 Task: For heading Use EB Garamond with dark cyan 1 colour & Underline.  font size for heading22,  'Change the font style of data to'Impact and font size to 14,  Change the alignment of both headline & data to Align right In the sheet  analysisSalesByPromotion
Action: Mouse moved to (80, 175)
Screenshot: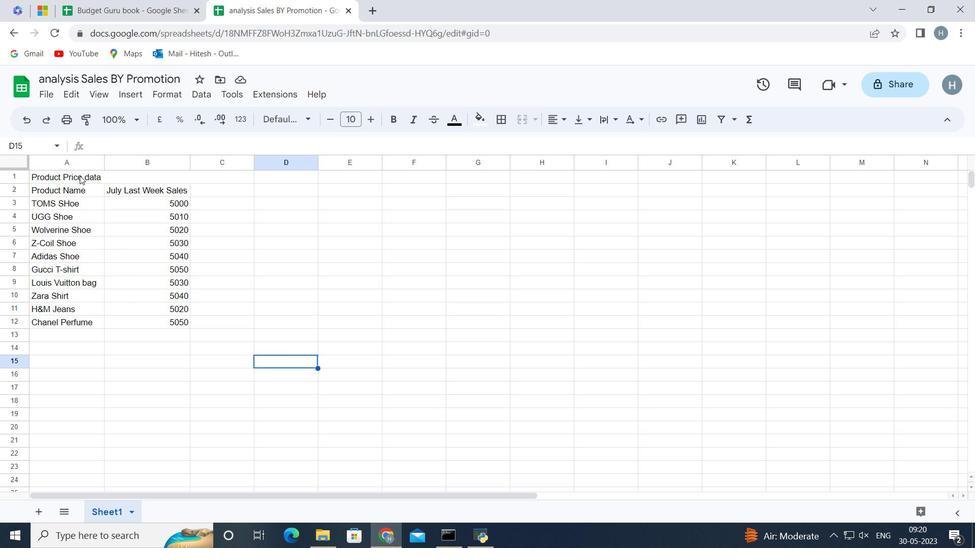 
Action: Mouse pressed left at (80, 175)
Screenshot: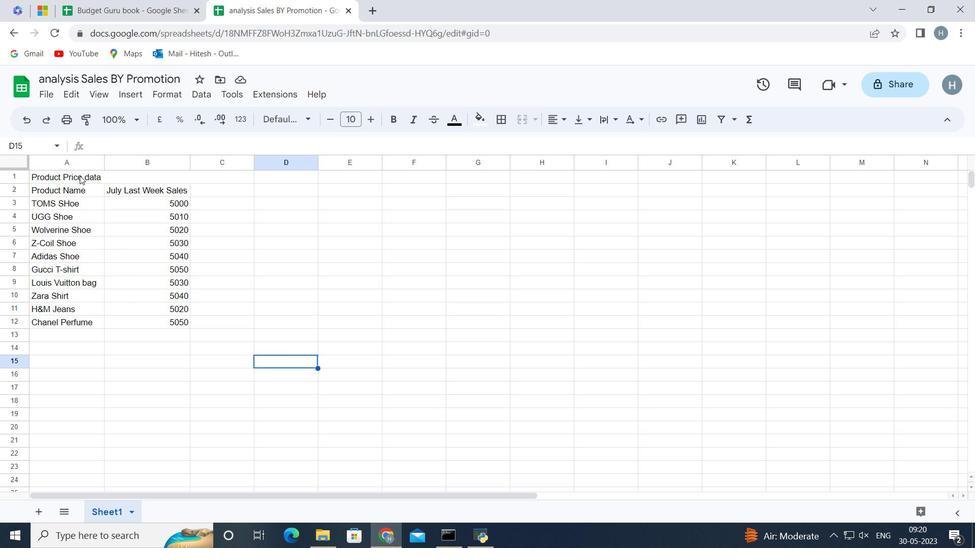 
Action: Mouse moved to (307, 117)
Screenshot: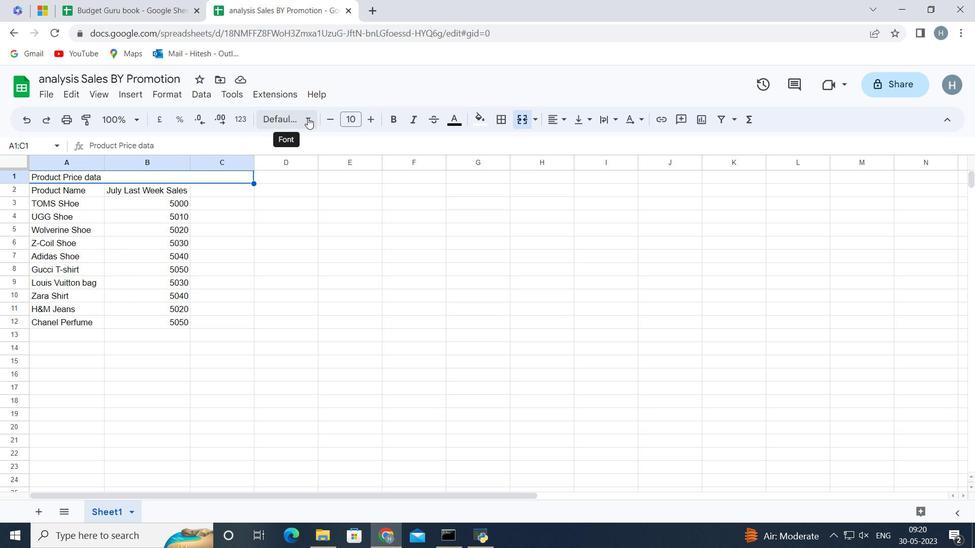 
Action: Mouse pressed left at (307, 117)
Screenshot: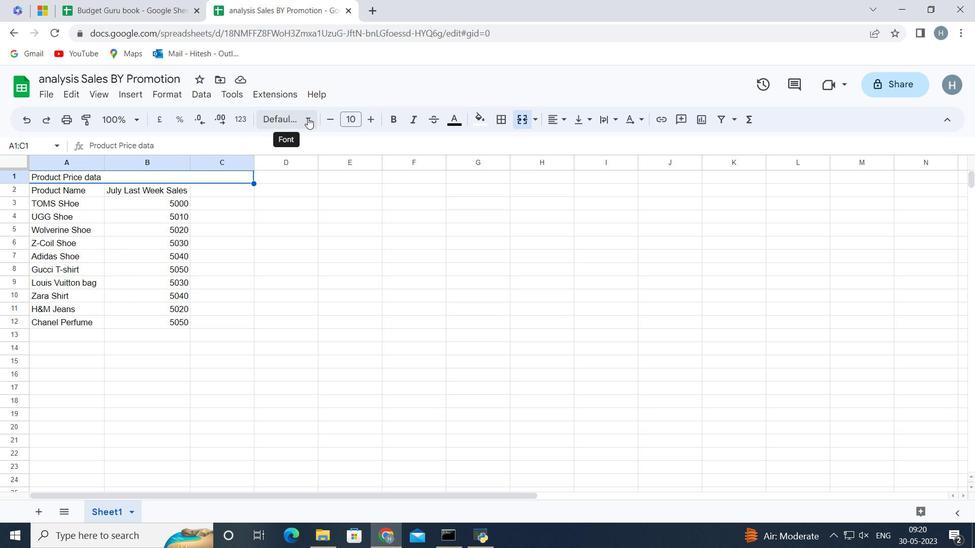 
Action: Mouse moved to (322, 243)
Screenshot: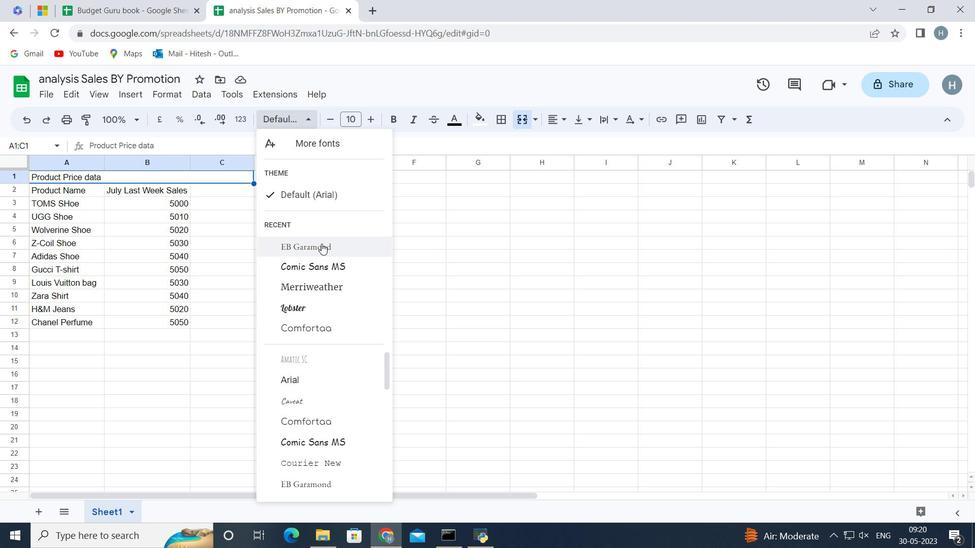 
Action: Mouse pressed left at (322, 243)
Screenshot: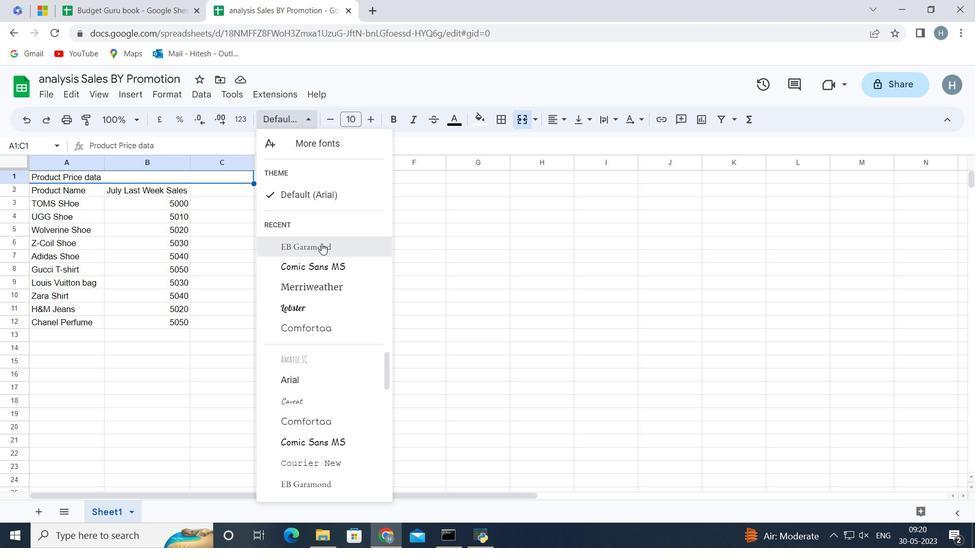
Action: Mouse moved to (473, 124)
Screenshot: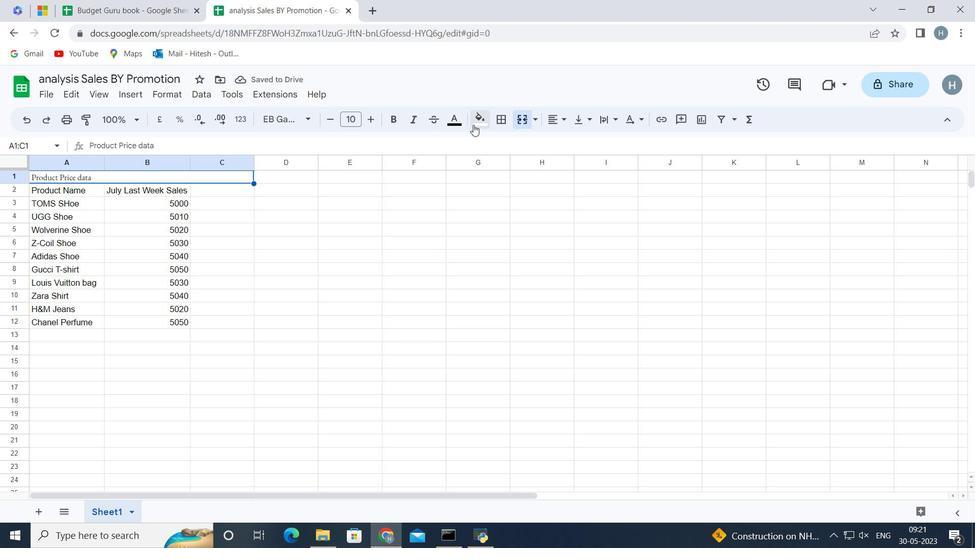 
Action: Mouse pressed left at (473, 124)
Screenshot: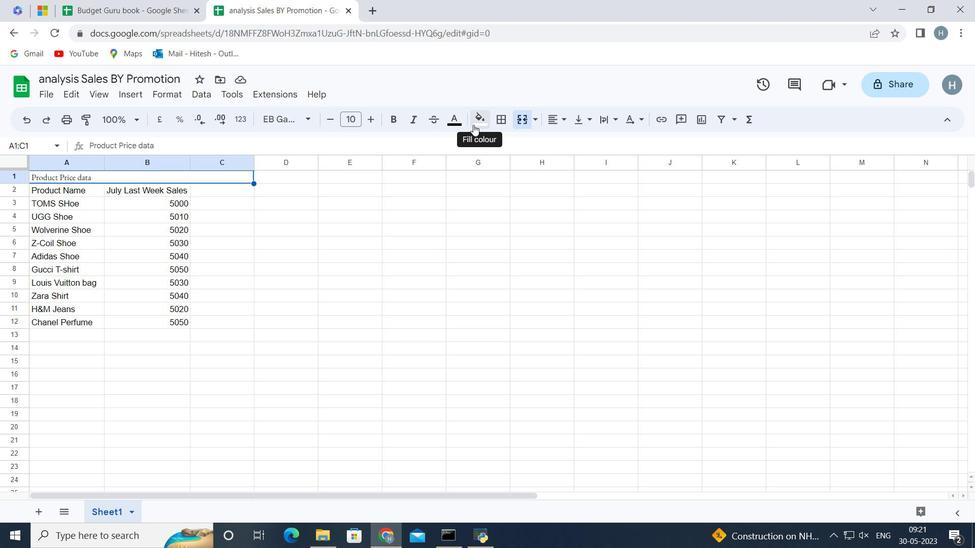 
Action: Mouse moved to (554, 229)
Screenshot: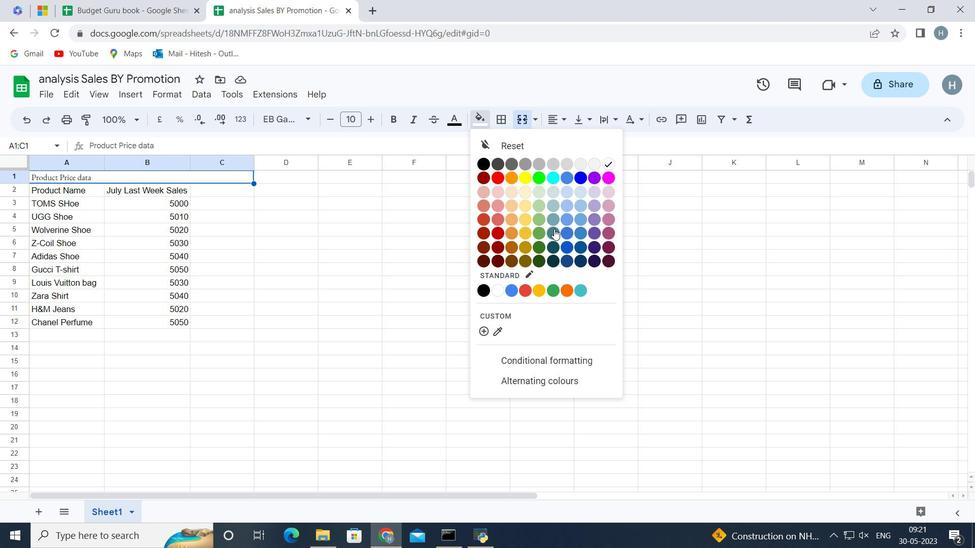 
Action: Mouse pressed left at (554, 229)
Screenshot: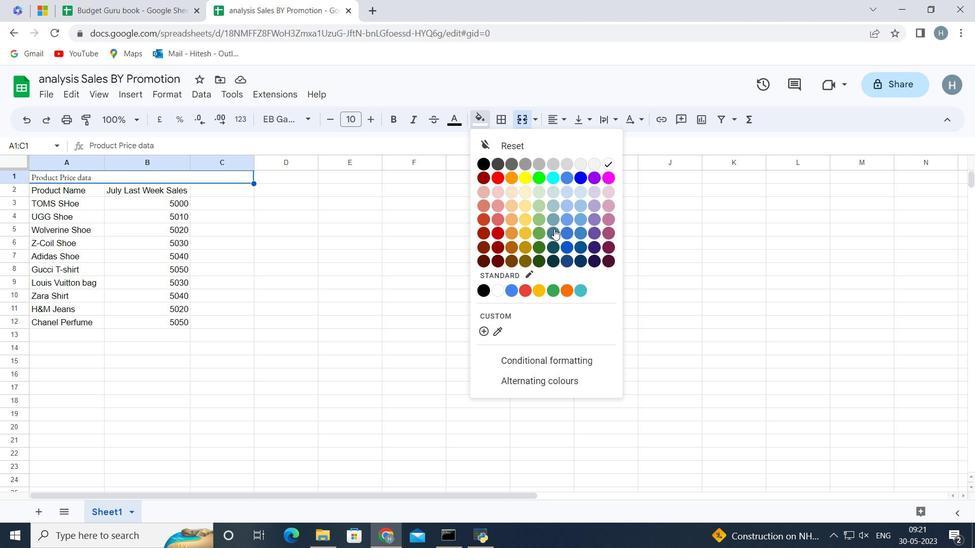 
Action: Mouse moved to (96, 93)
Screenshot: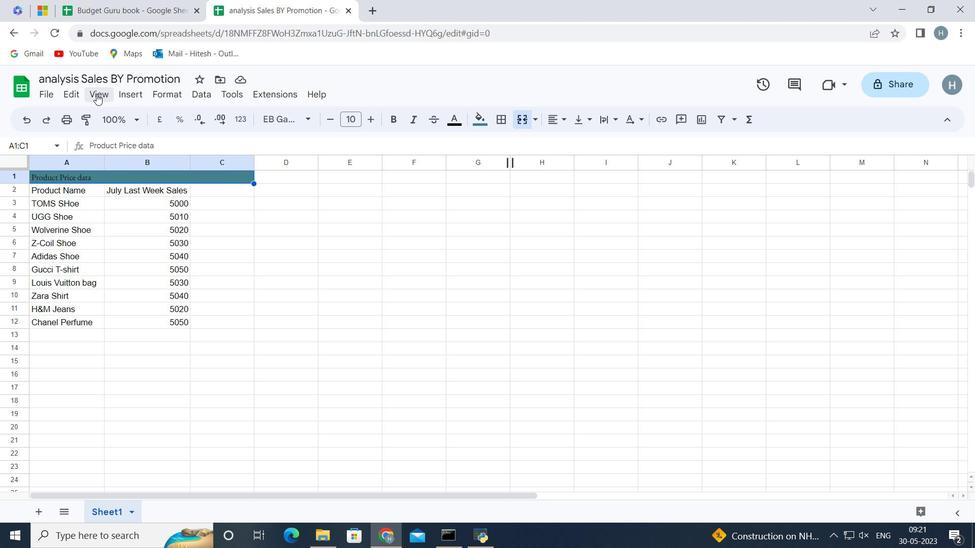 
Action: Mouse pressed left at (96, 93)
Screenshot: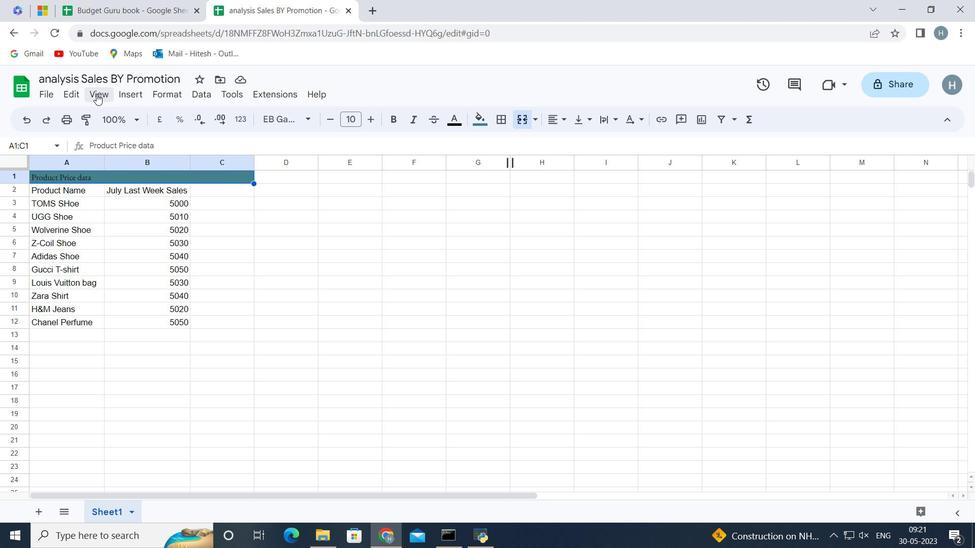 
Action: Mouse moved to (391, 211)
Screenshot: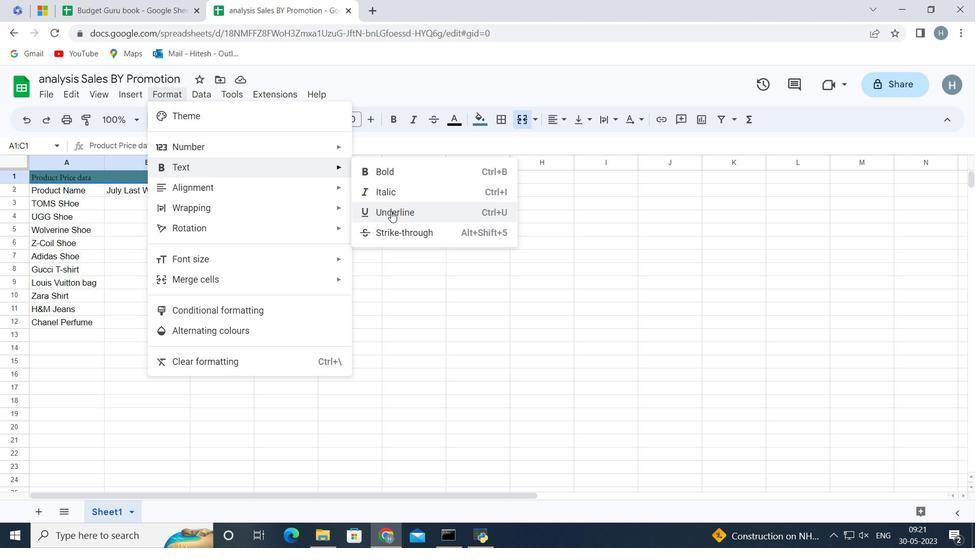 
Action: Mouse pressed left at (391, 211)
Screenshot: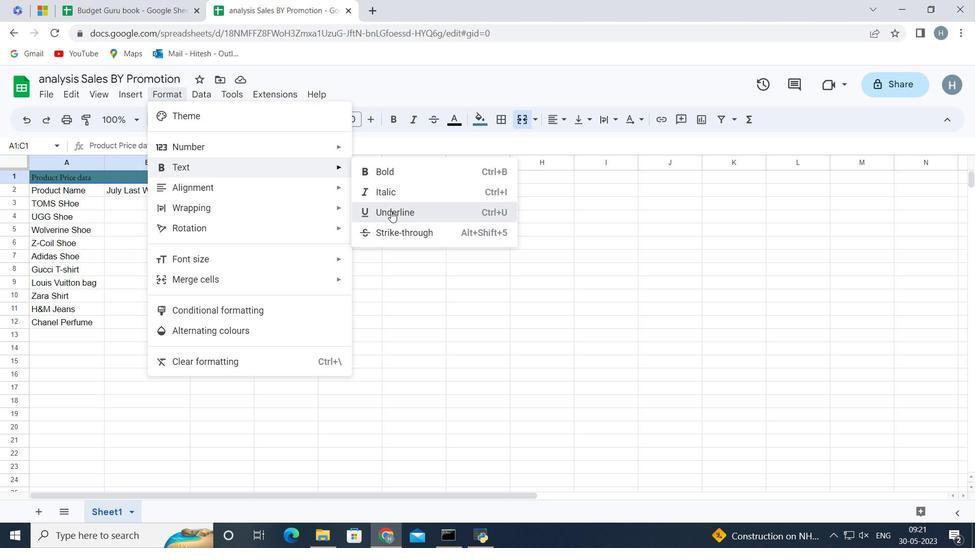 
Action: Mouse moved to (368, 120)
Screenshot: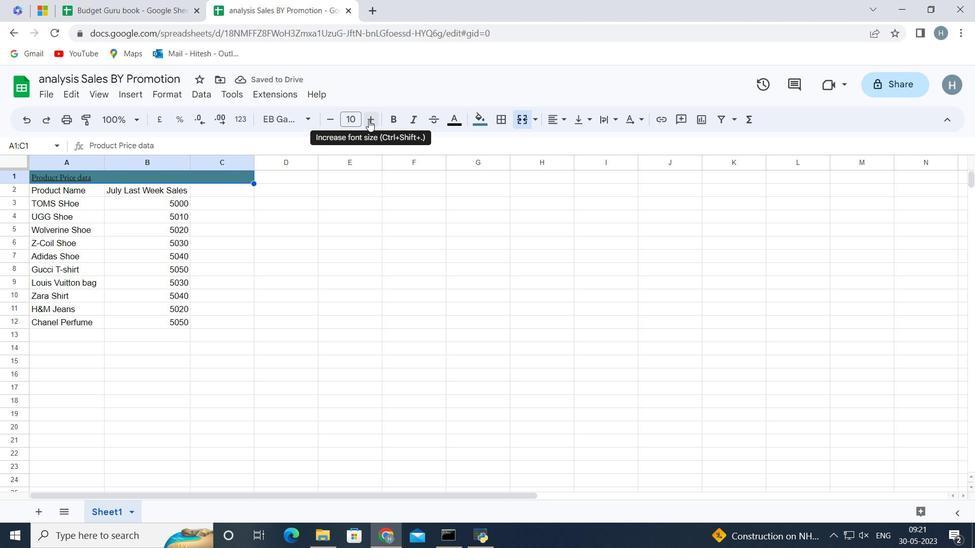 
Action: Mouse pressed left at (368, 120)
Screenshot: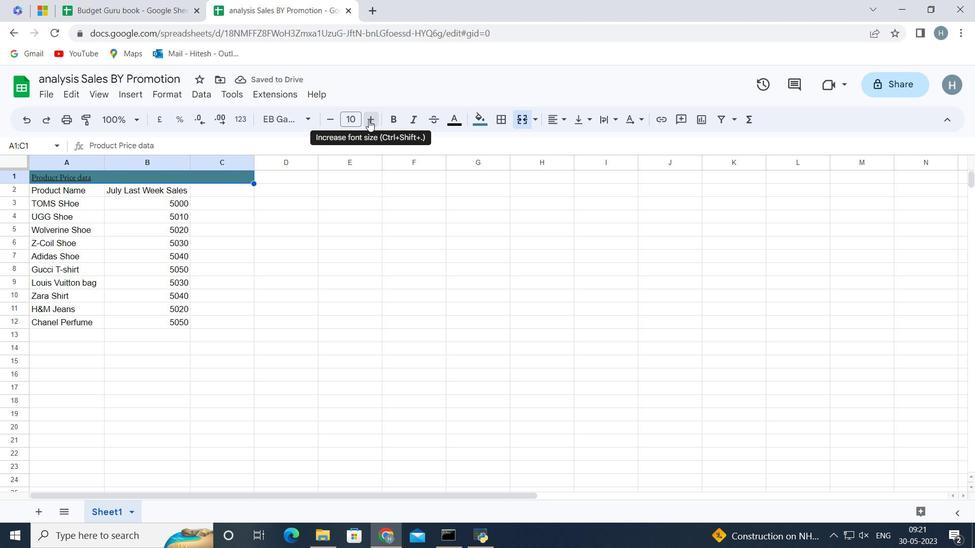 
Action: Mouse pressed left at (368, 120)
Screenshot: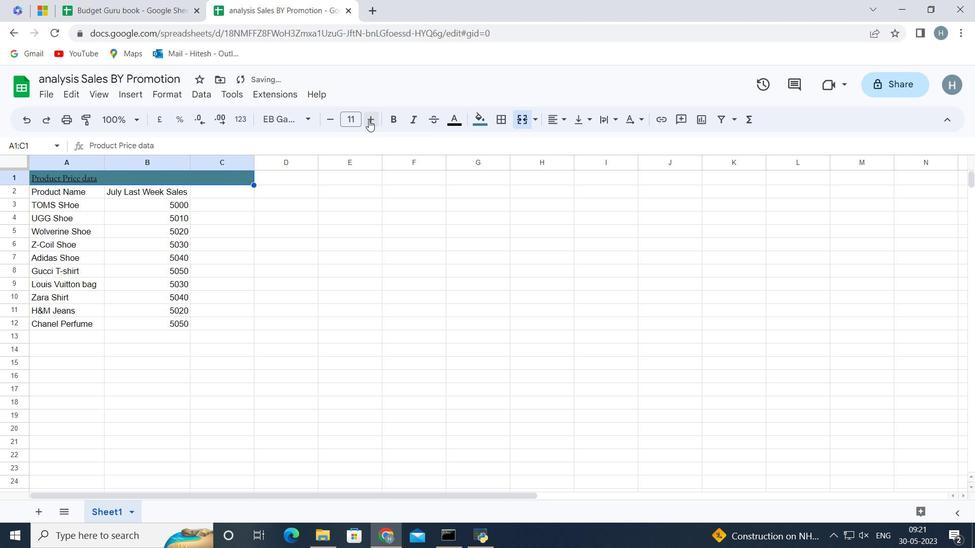 
Action: Mouse pressed left at (368, 120)
Screenshot: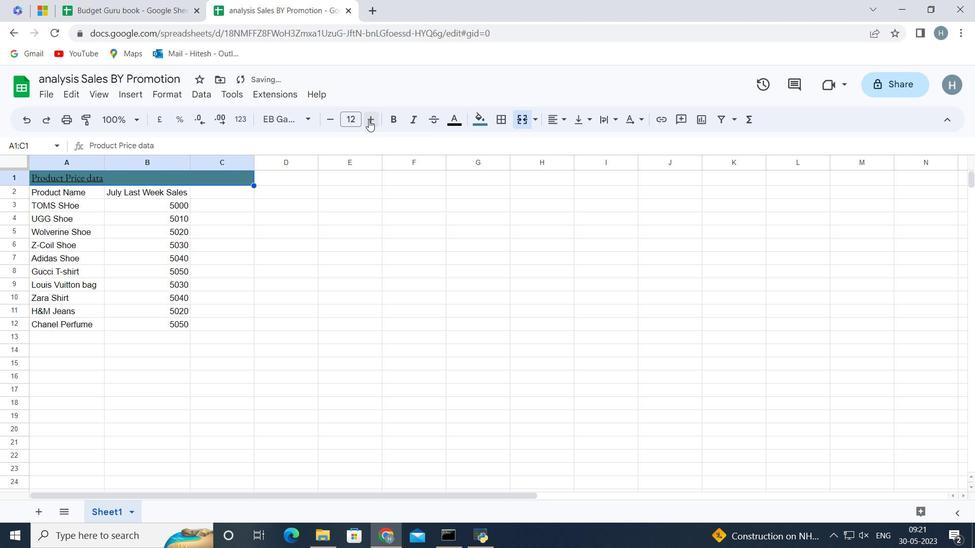 
Action: Mouse pressed left at (368, 120)
Screenshot: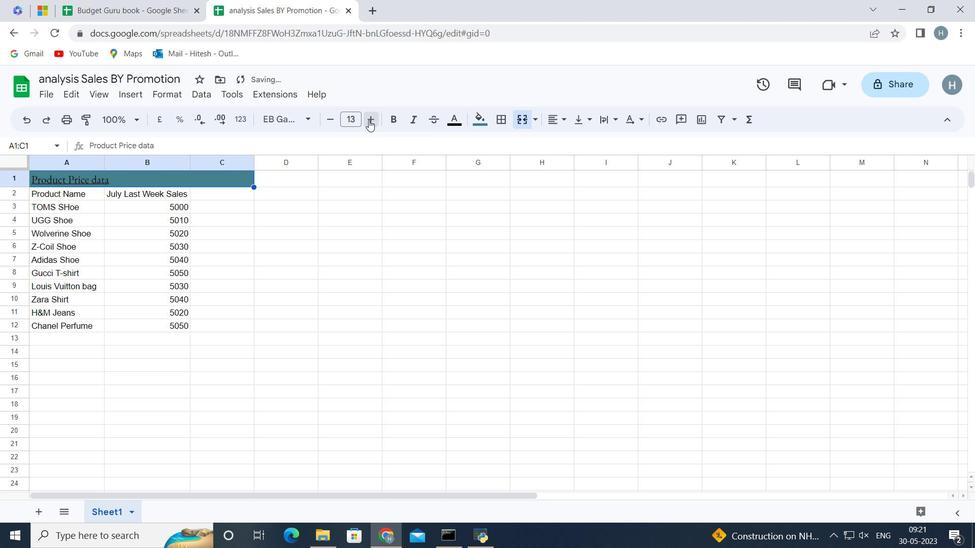 
Action: Mouse pressed left at (368, 120)
Screenshot: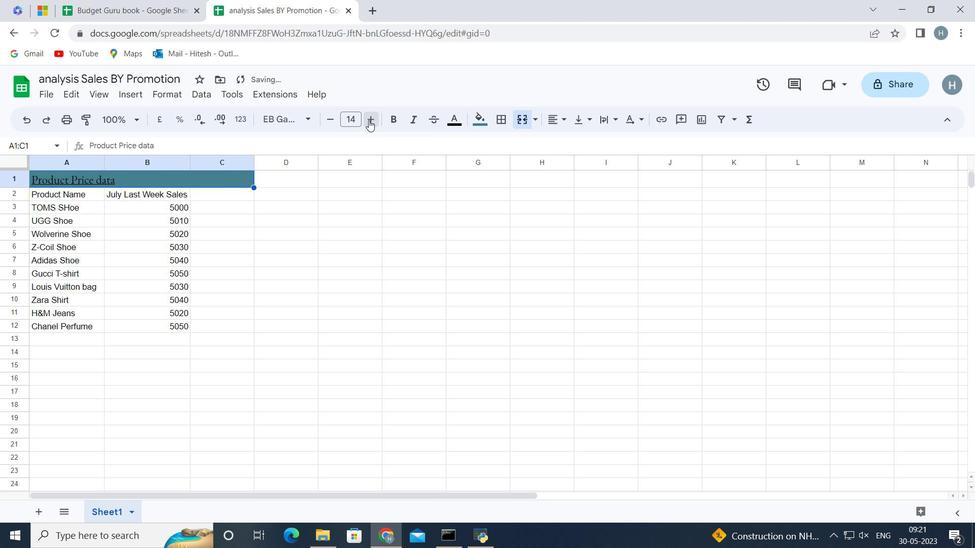 
Action: Mouse pressed left at (368, 120)
Screenshot: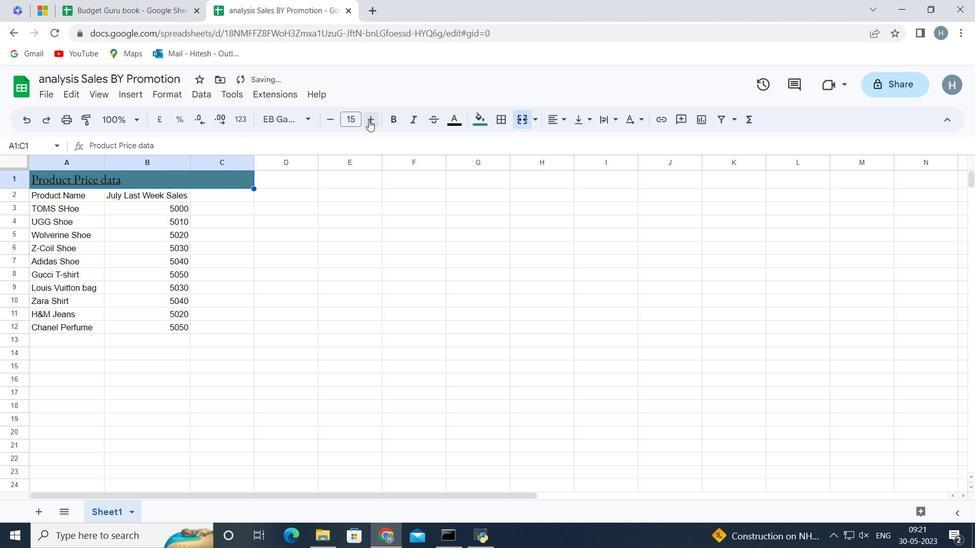 
Action: Mouse pressed left at (368, 120)
Screenshot: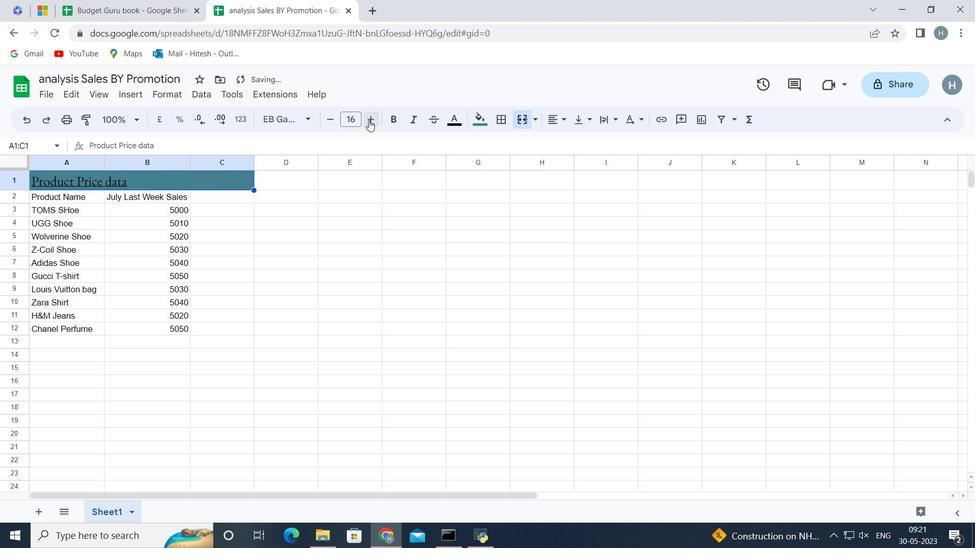 
Action: Mouse pressed left at (368, 120)
Screenshot: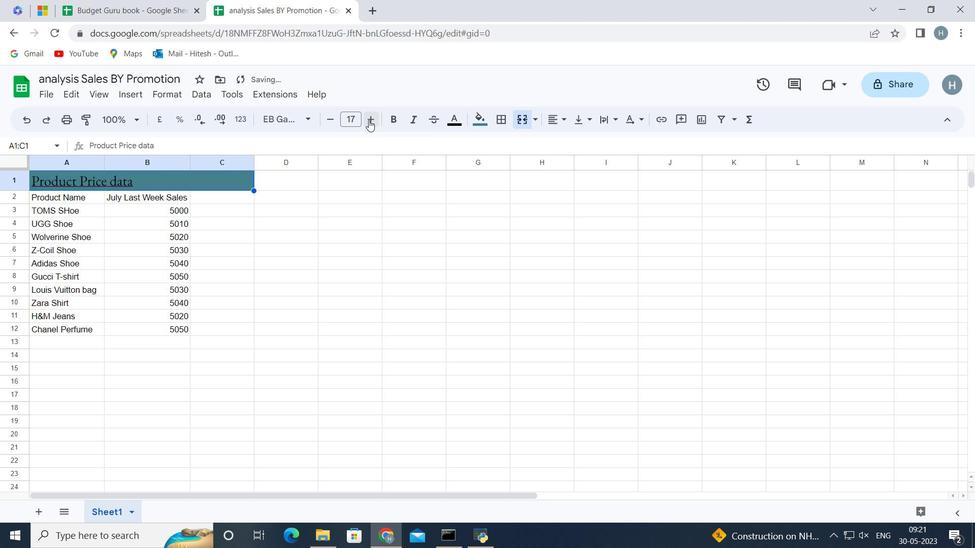 
Action: Mouse pressed left at (368, 120)
Screenshot: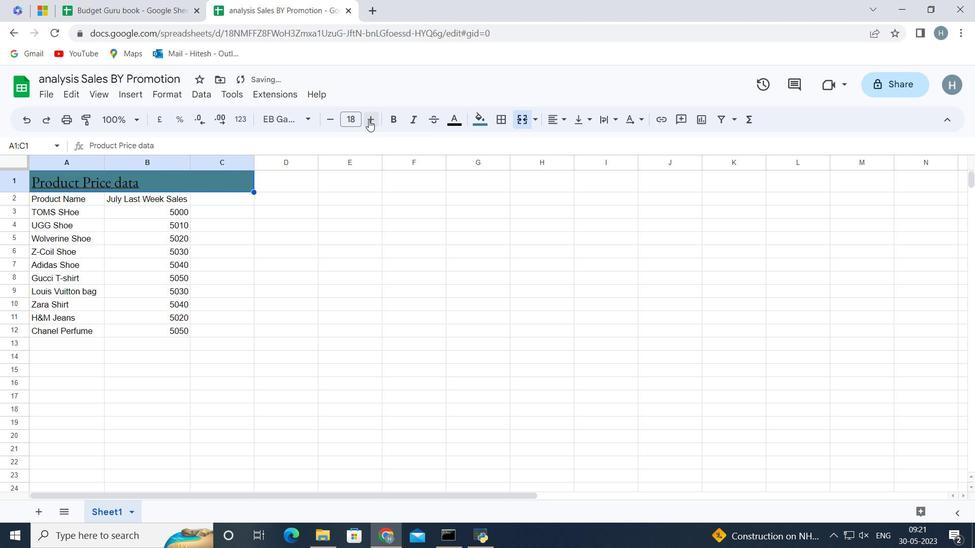 
Action: Mouse pressed left at (368, 120)
Screenshot: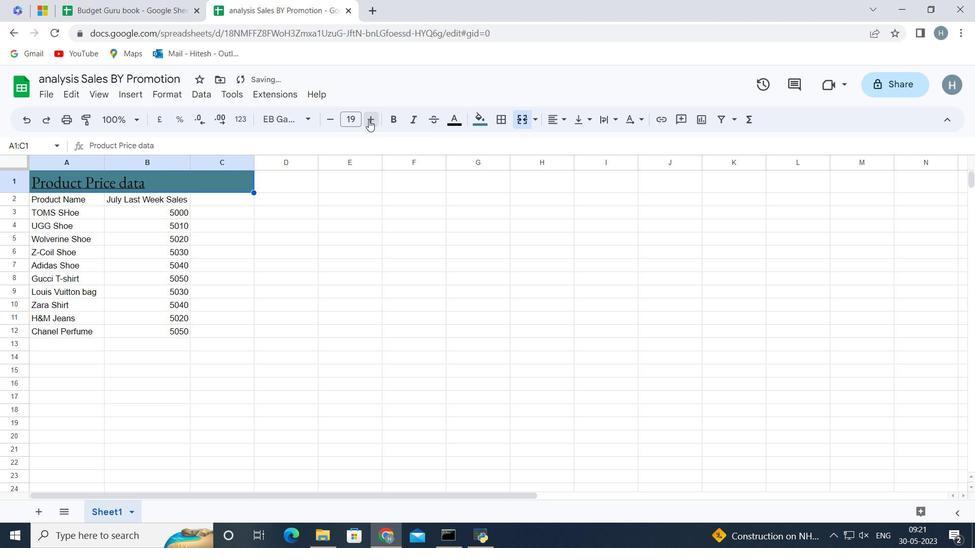 
Action: Mouse pressed left at (368, 120)
Screenshot: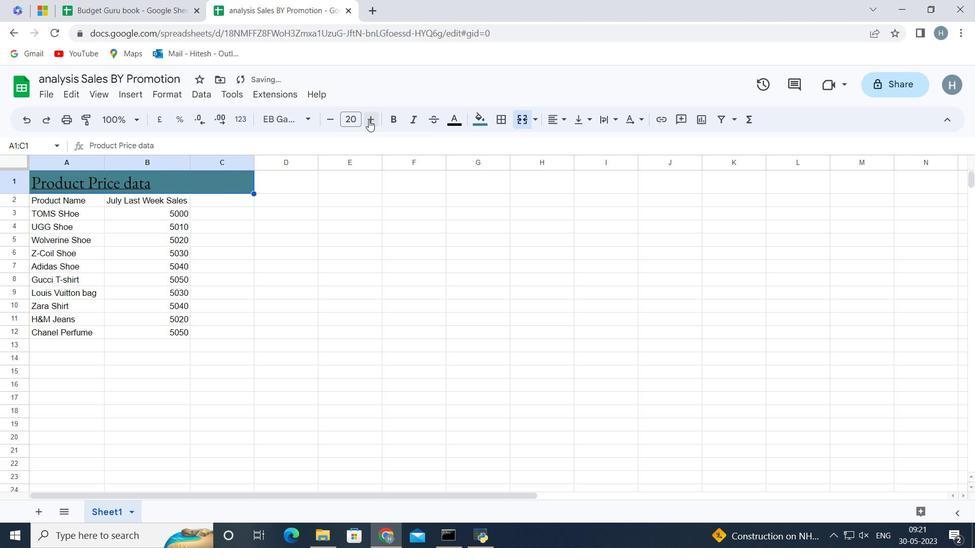 
Action: Mouse pressed left at (368, 120)
Screenshot: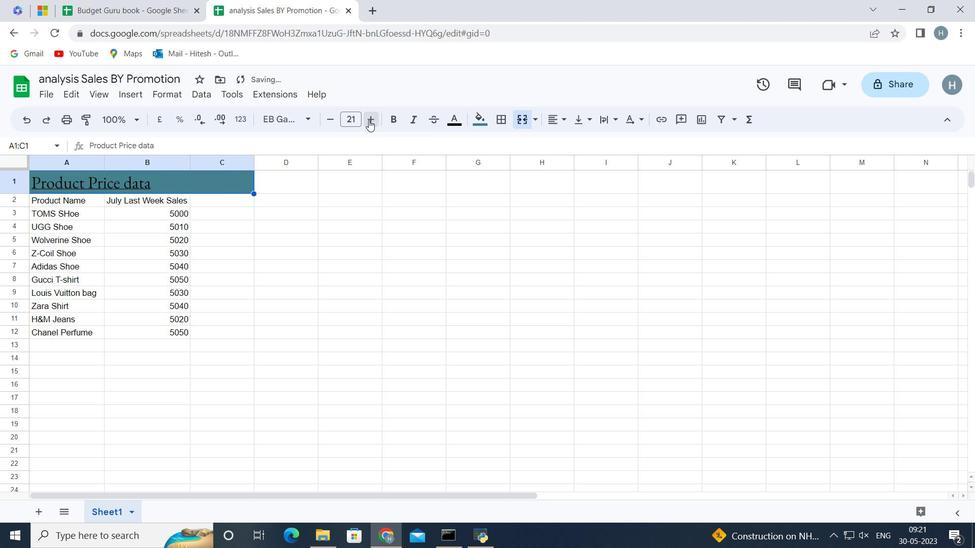 
Action: Mouse moved to (131, 366)
Screenshot: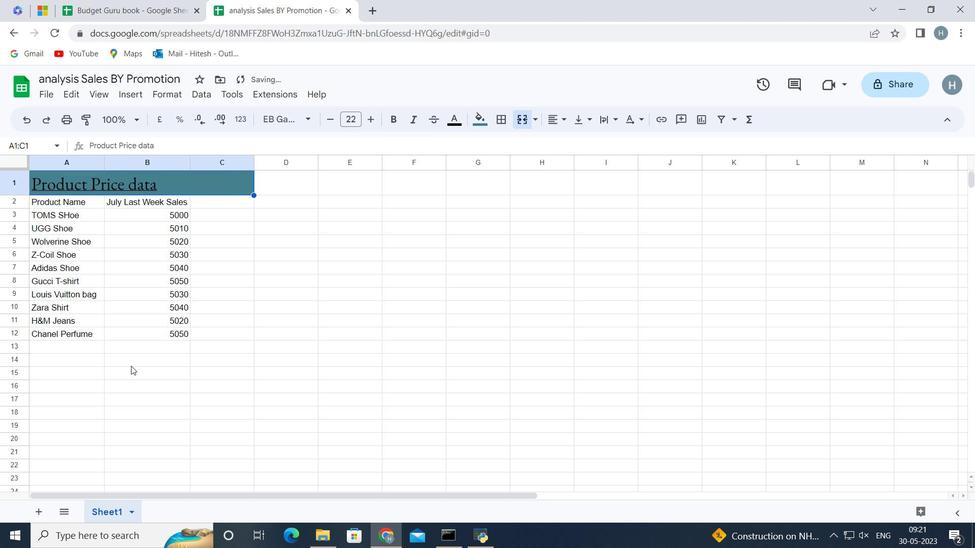 
Action: Mouse pressed left at (131, 366)
Screenshot: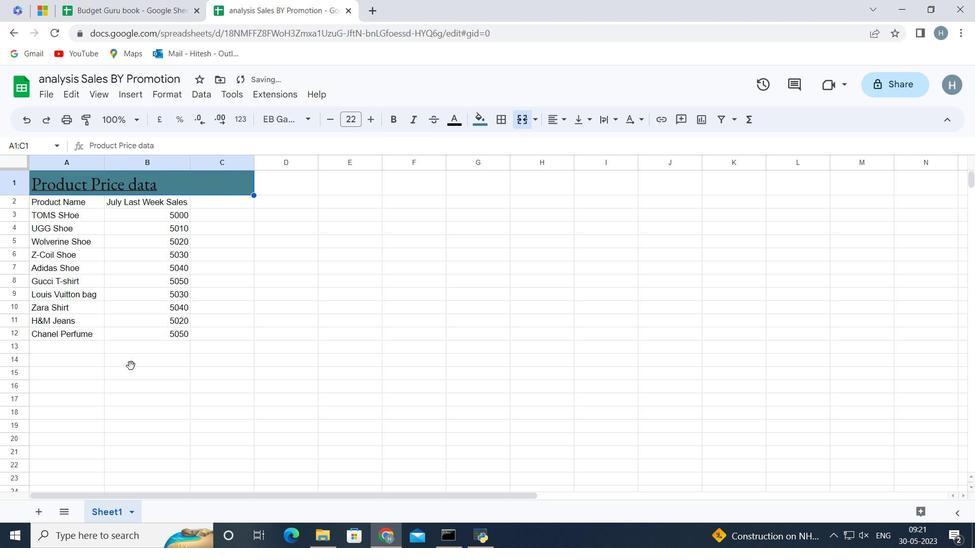 
Action: Mouse moved to (39, 203)
Screenshot: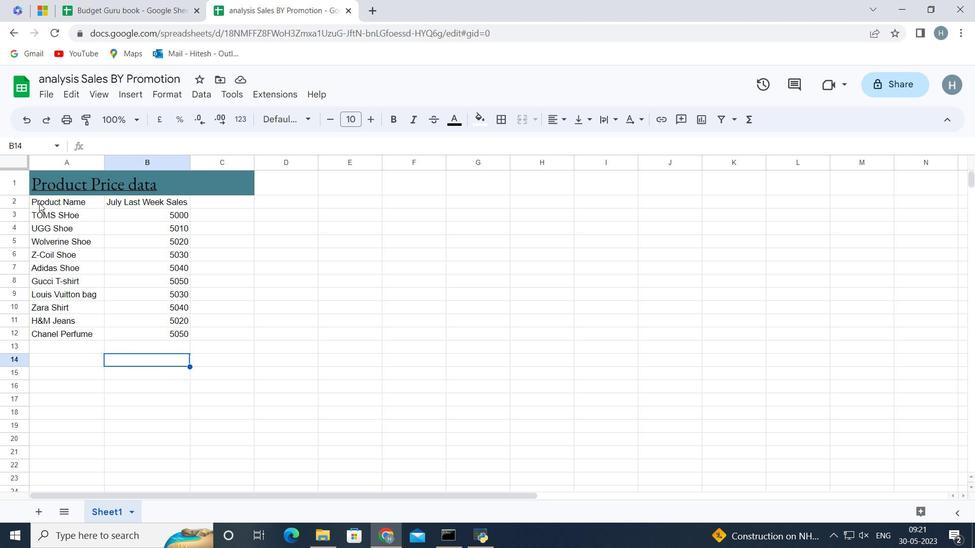 
Action: Mouse pressed left at (39, 203)
Screenshot: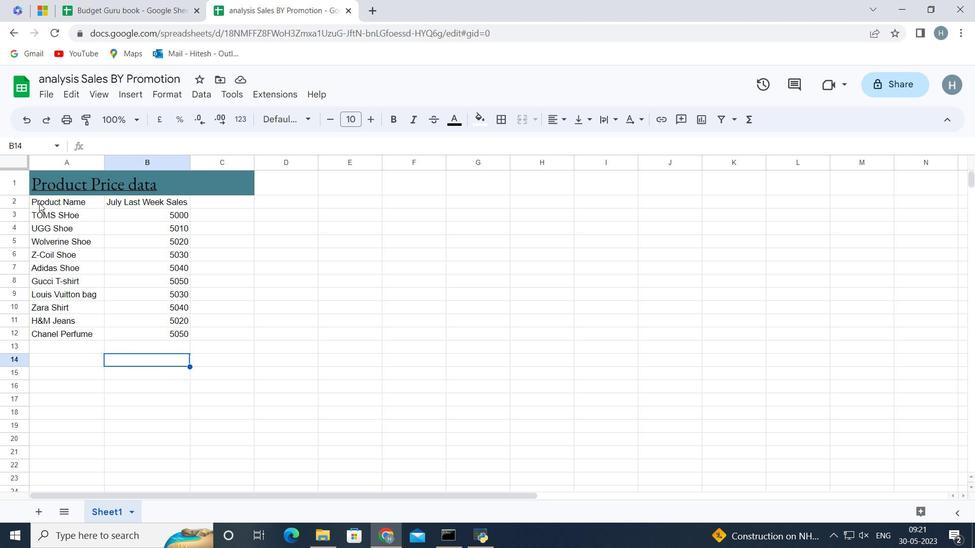 
Action: Key pressed <Key.shift><Key.right><Key.right><Key.left><Key.down><Key.down><Key.down><Key.down><Key.down><Key.down><Key.down><Key.down><Key.down><Key.down>
Screenshot: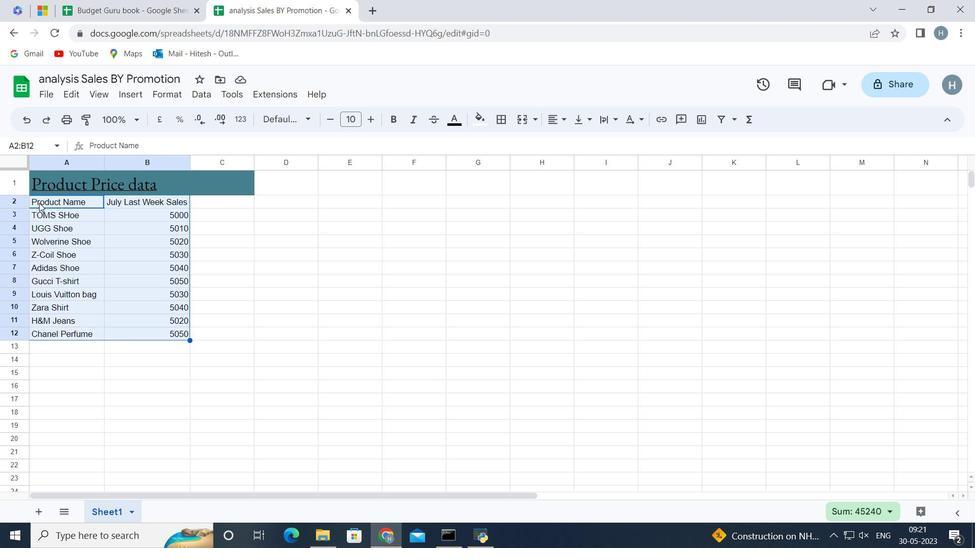 
Action: Mouse moved to (310, 116)
Screenshot: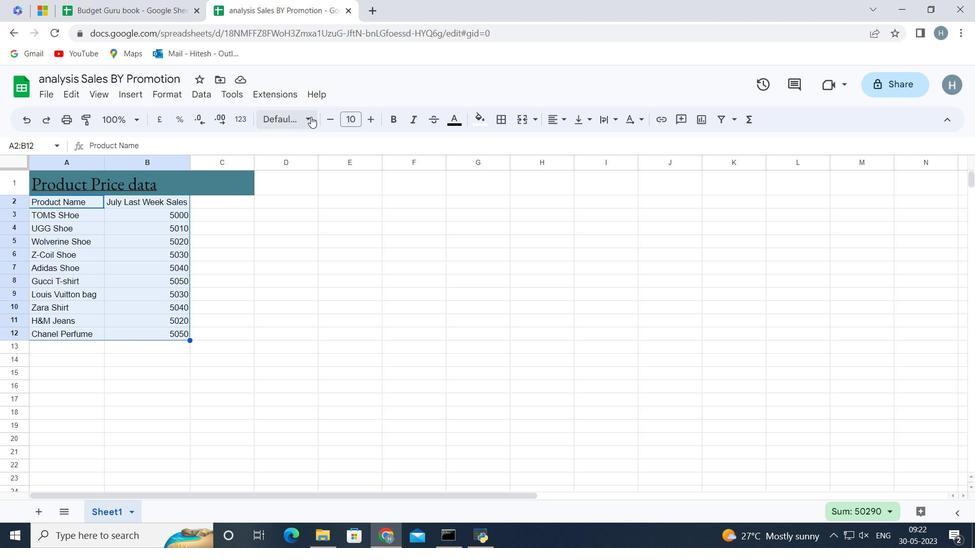 
Action: Mouse pressed left at (310, 116)
Screenshot: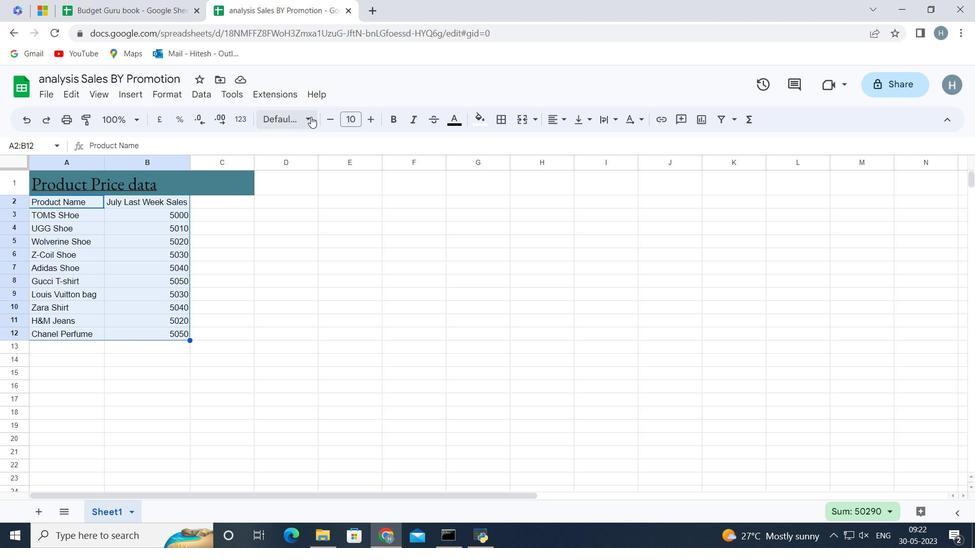 
Action: Mouse moved to (307, 380)
Screenshot: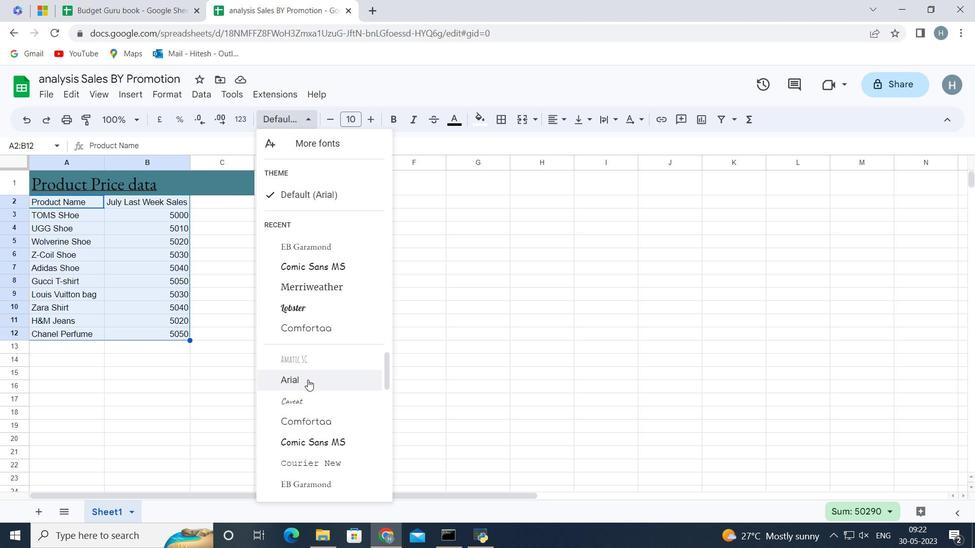 
Action: Mouse scrolled (307, 379) with delta (0, 0)
Screenshot: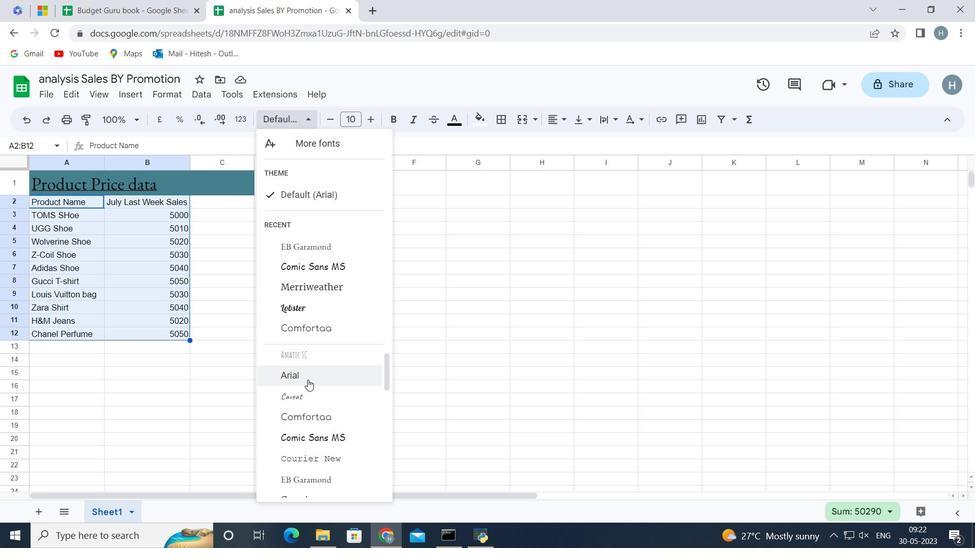 
Action: Mouse moved to (308, 381)
Screenshot: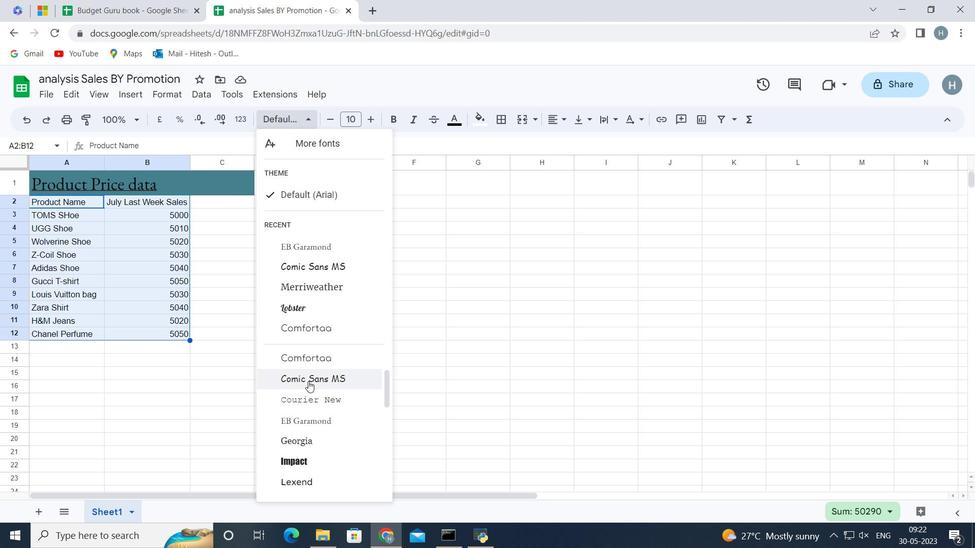 
Action: Mouse scrolled (308, 380) with delta (0, 0)
Screenshot: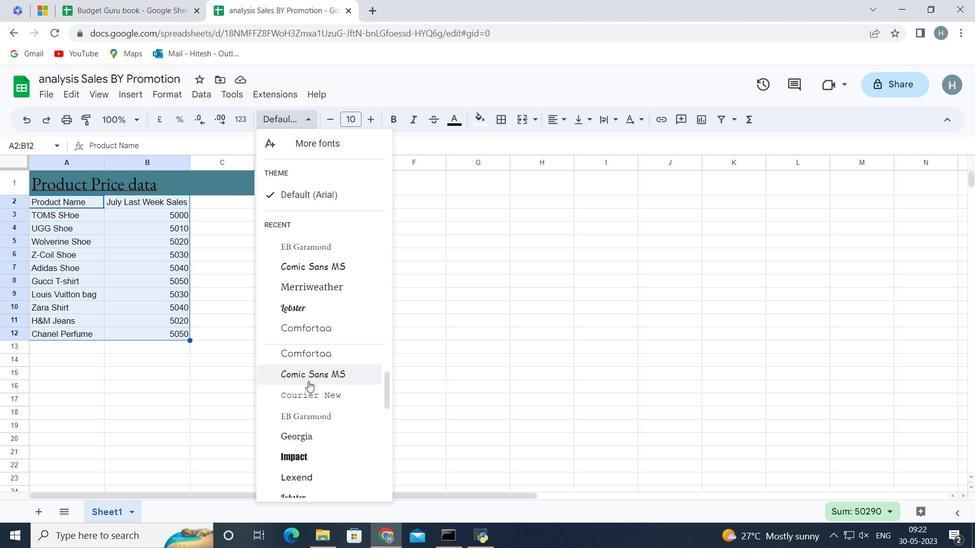 
Action: Mouse moved to (311, 395)
Screenshot: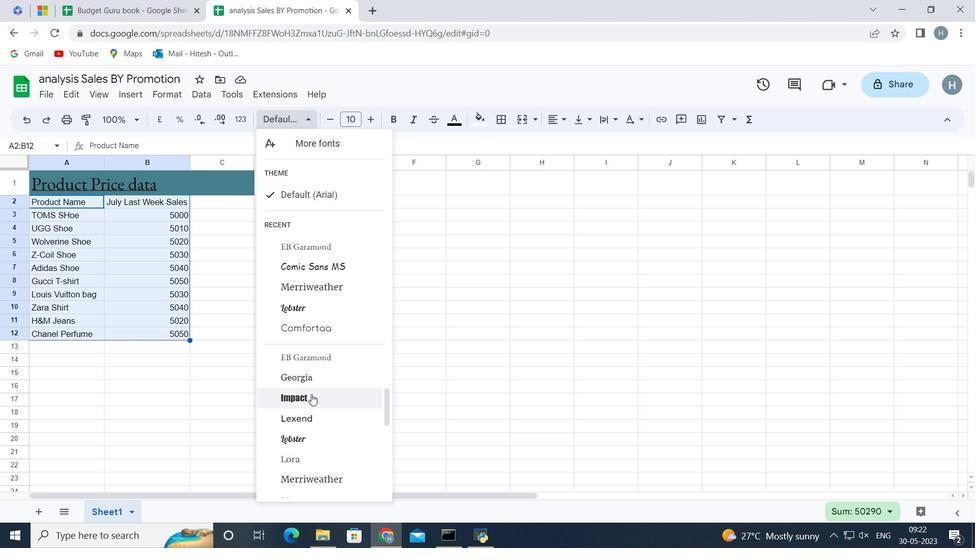 
Action: Mouse pressed left at (311, 395)
Screenshot: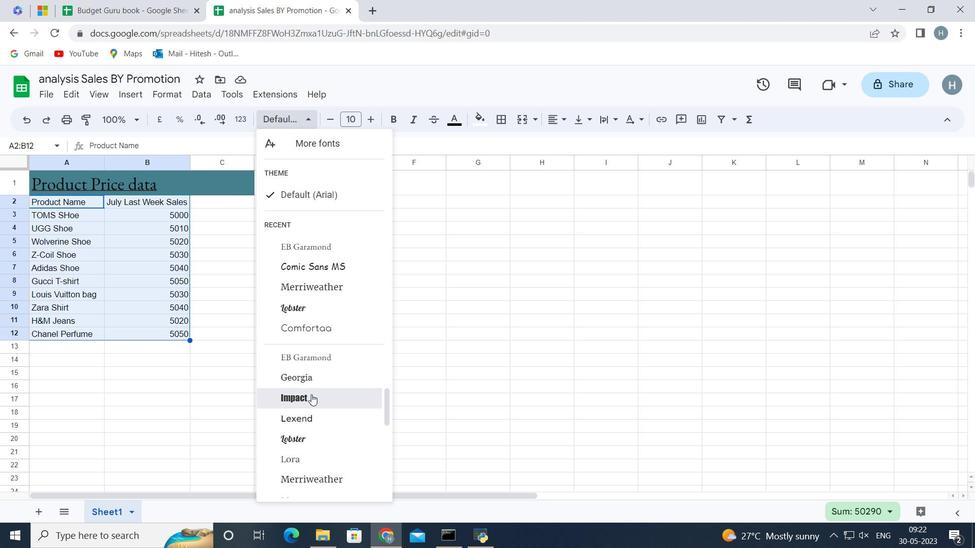 
Action: Mouse moved to (368, 121)
Screenshot: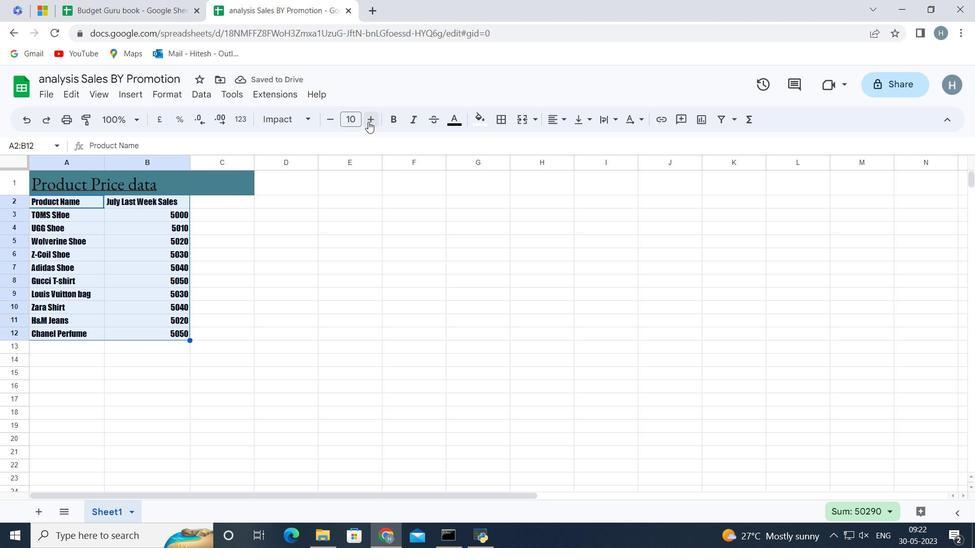 
Action: Mouse pressed left at (368, 121)
Screenshot: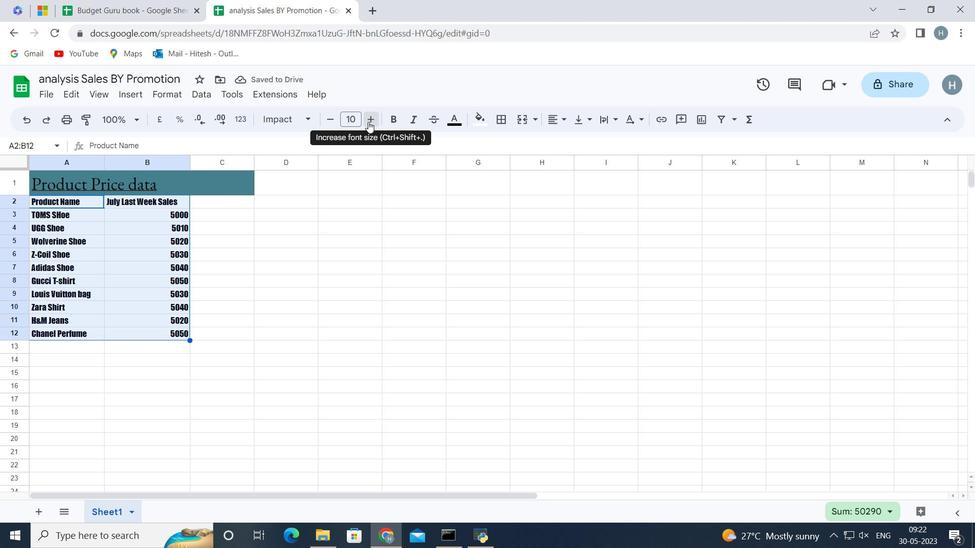 
Action: Mouse pressed left at (368, 121)
Screenshot: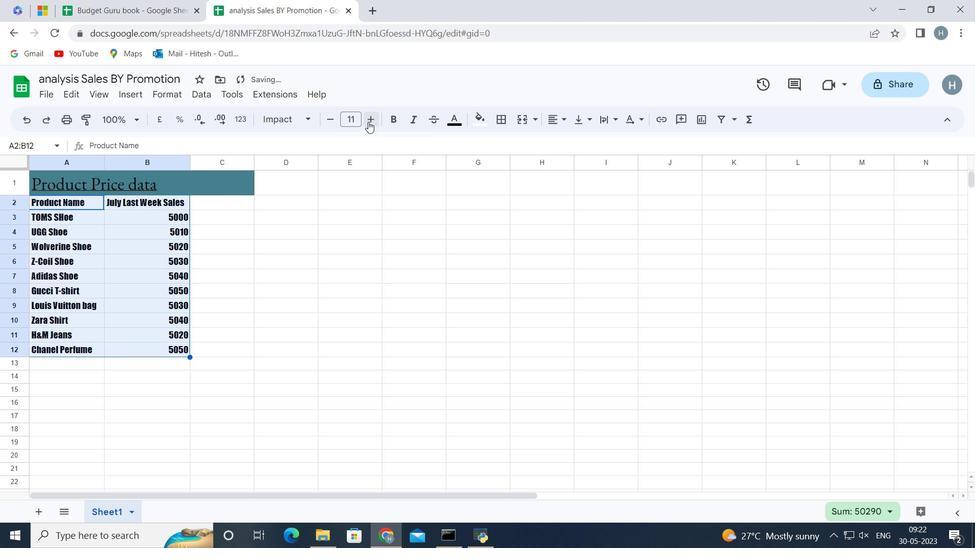 
Action: Mouse pressed left at (368, 121)
Screenshot: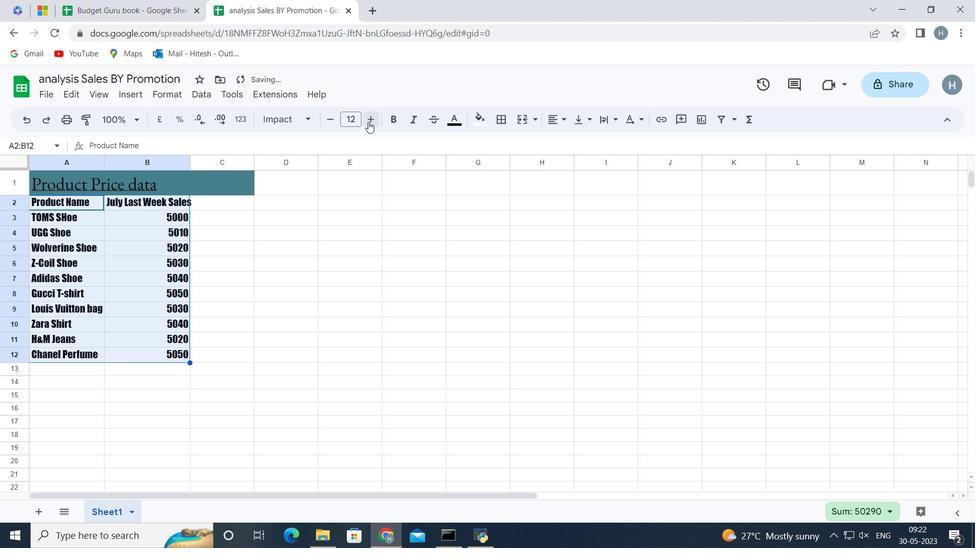 
Action: Mouse pressed left at (368, 121)
Screenshot: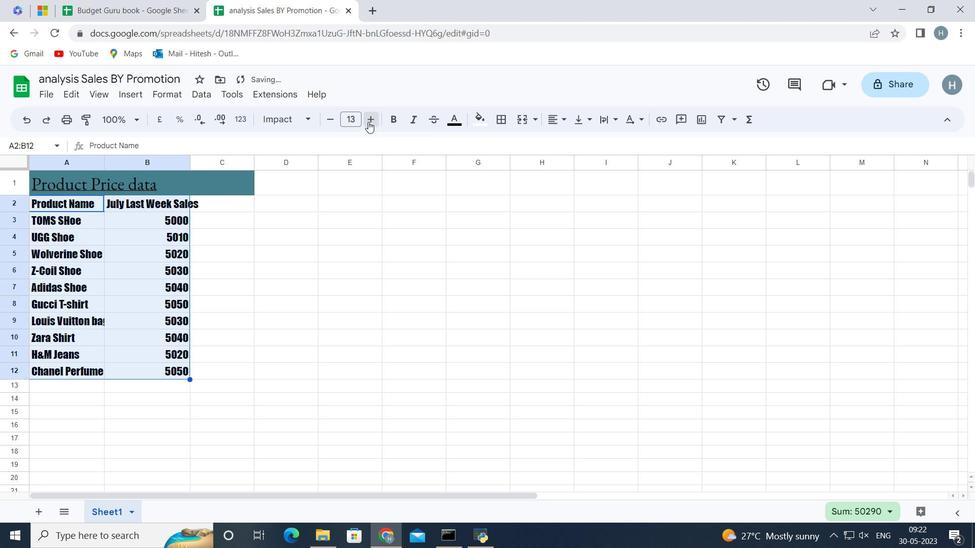 
Action: Mouse moved to (173, 404)
Screenshot: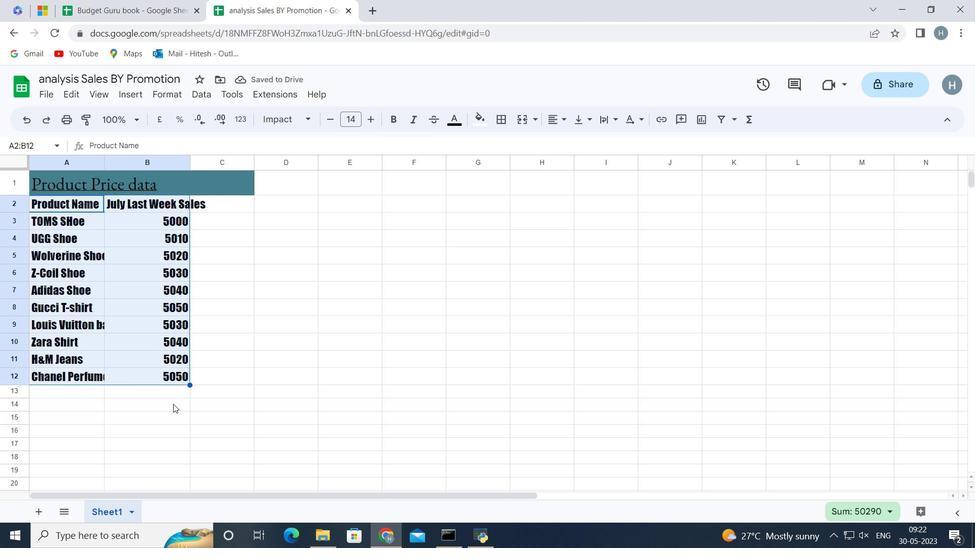 
Action: Mouse pressed left at (173, 404)
Screenshot: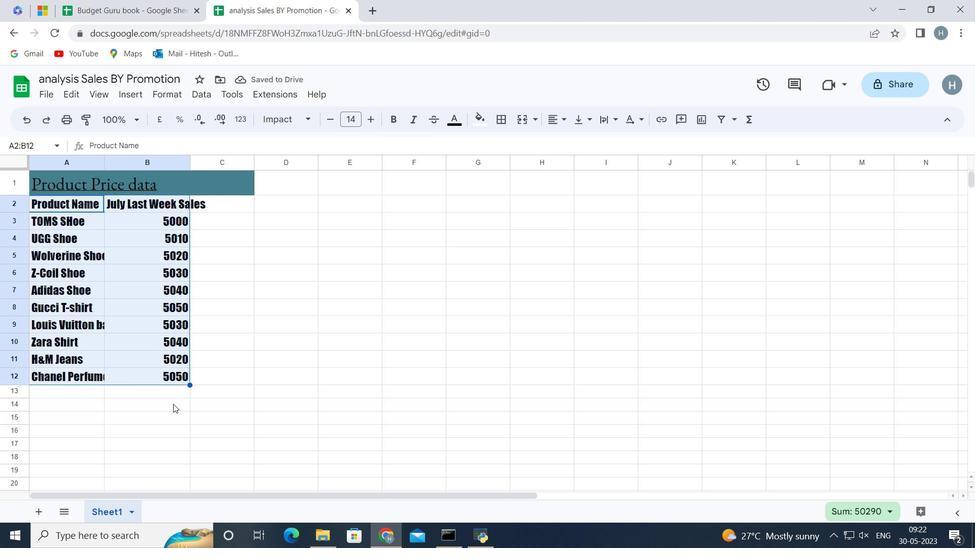 
Action: Mouse moved to (154, 181)
Screenshot: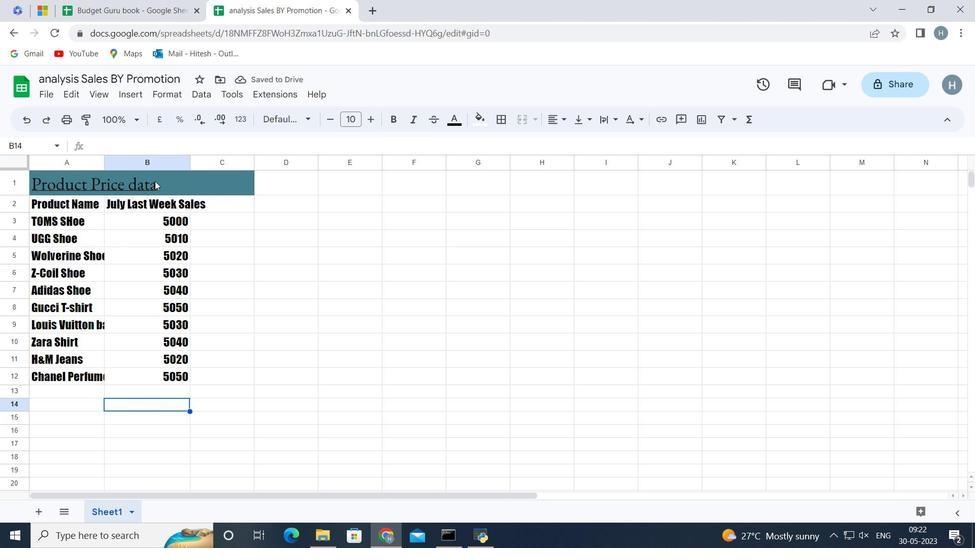 
Action: Mouse pressed left at (154, 181)
Screenshot: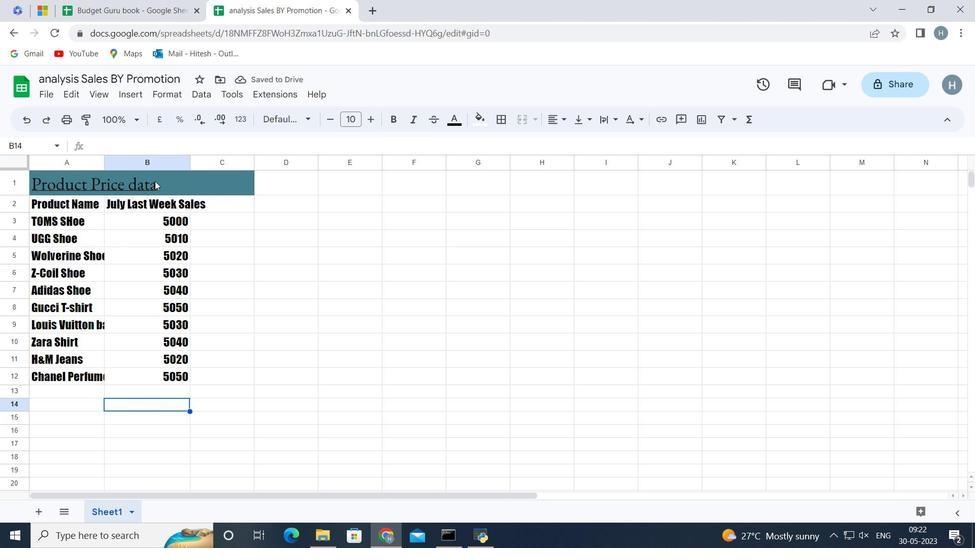 
Action: Mouse moved to (216, 184)
Screenshot: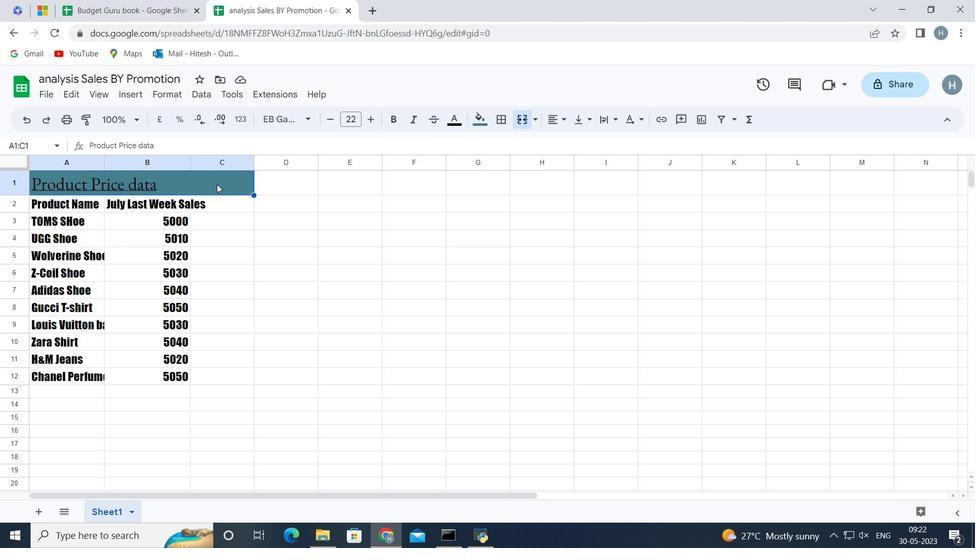 
Action: Key pressed <Key.shift><Key.left>
Screenshot: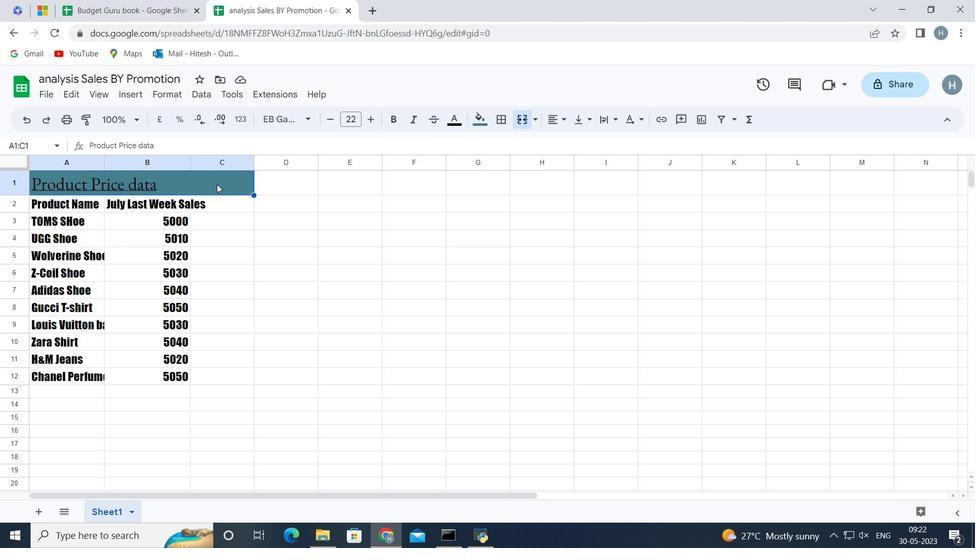 
Action: Mouse moved to (519, 119)
Screenshot: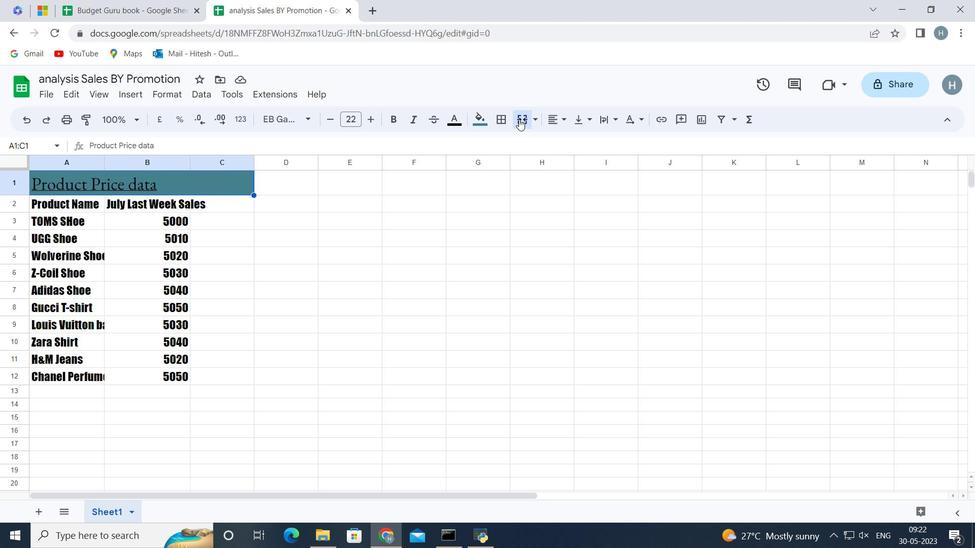 
Action: Mouse pressed left at (519, 119)
Screenshot: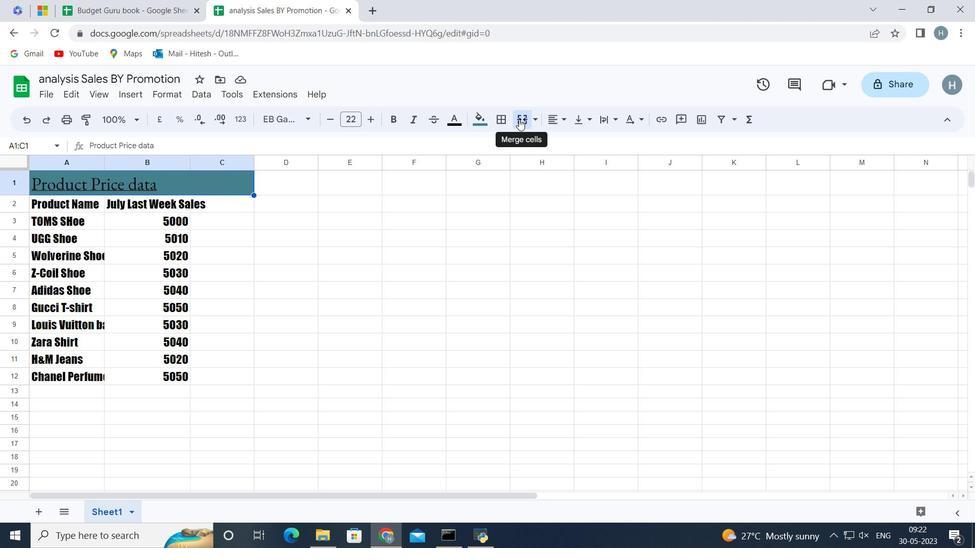 
Action: Mouse moved to (173, 180)
Screenshot: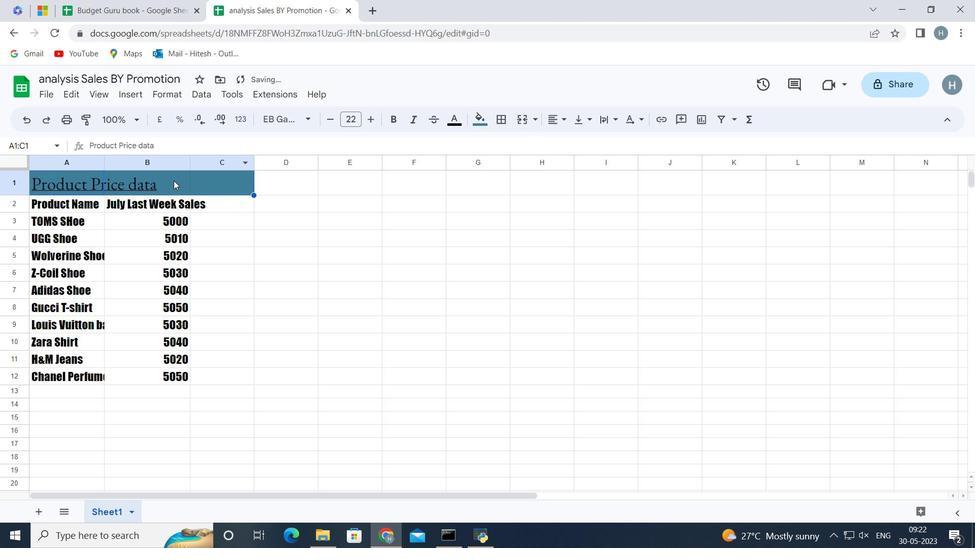 
Action: Key pressed <Key.shift><Key.shift><Key.shift><Key.shift><Key.shift><Key.shift><Key.right><Key.left><Key.left>
Screenshot: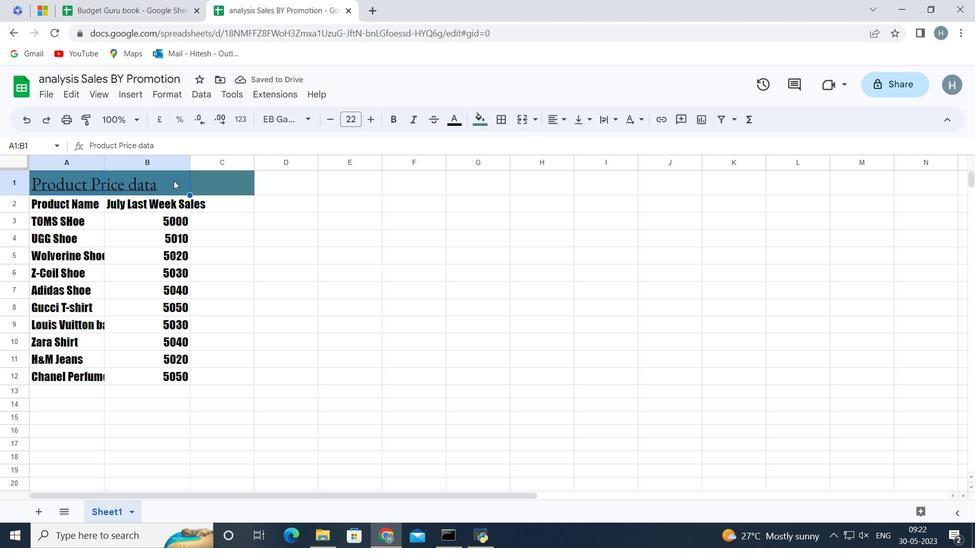 
Action: Mouse moved to (525, 117)
Screenshot: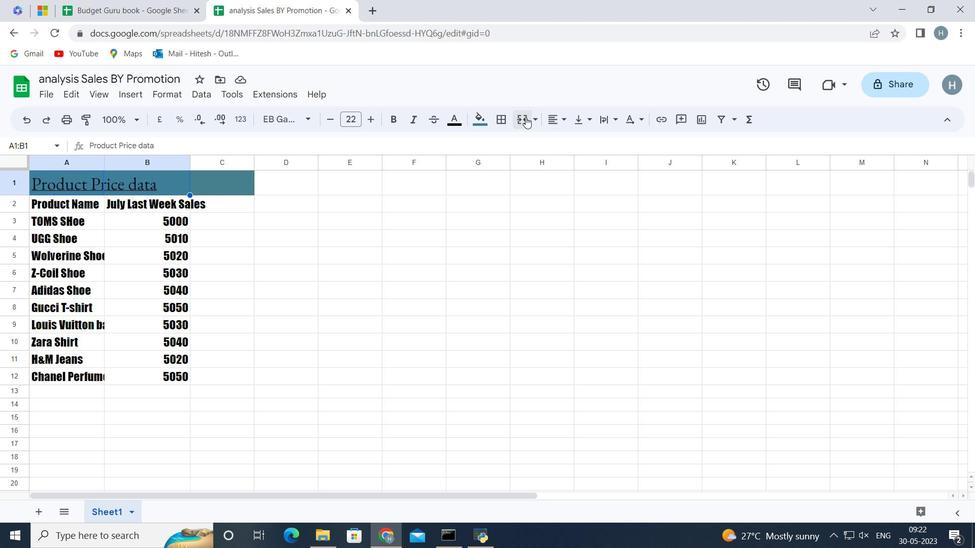 
Action: Mouse pressed left at (525, 117)
Screenshot: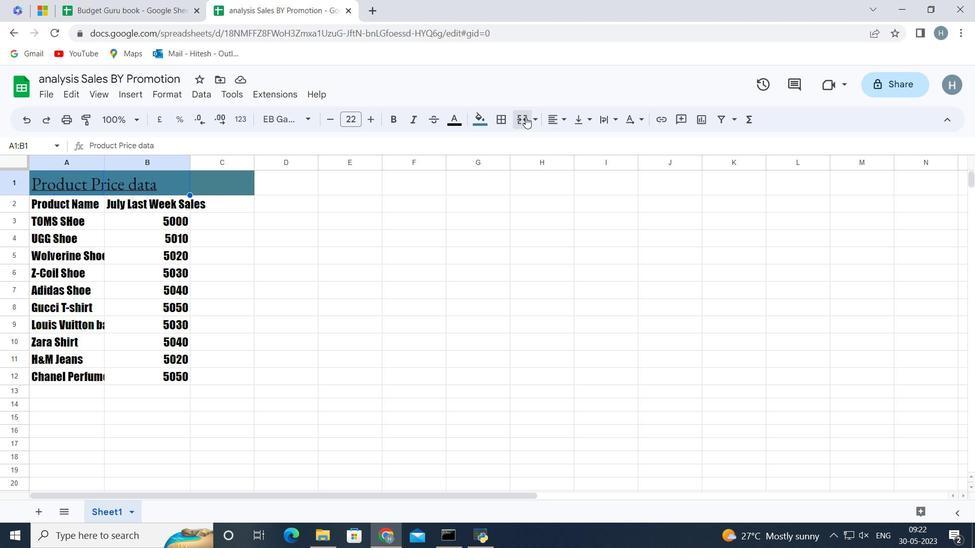 
Action: Mouse moved to (291, 253)
Screenshot: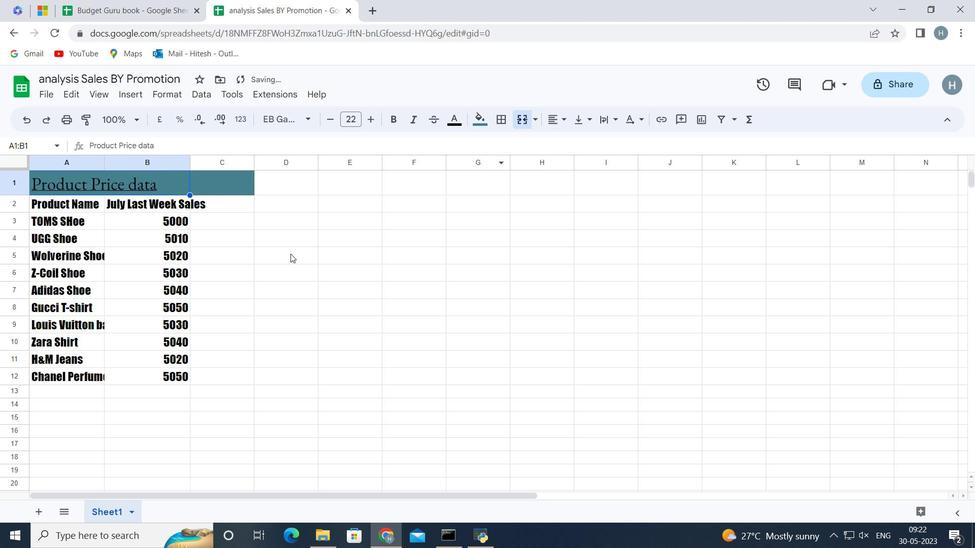 
Action: Mouse pressed left at (291, 253)
Screenshot: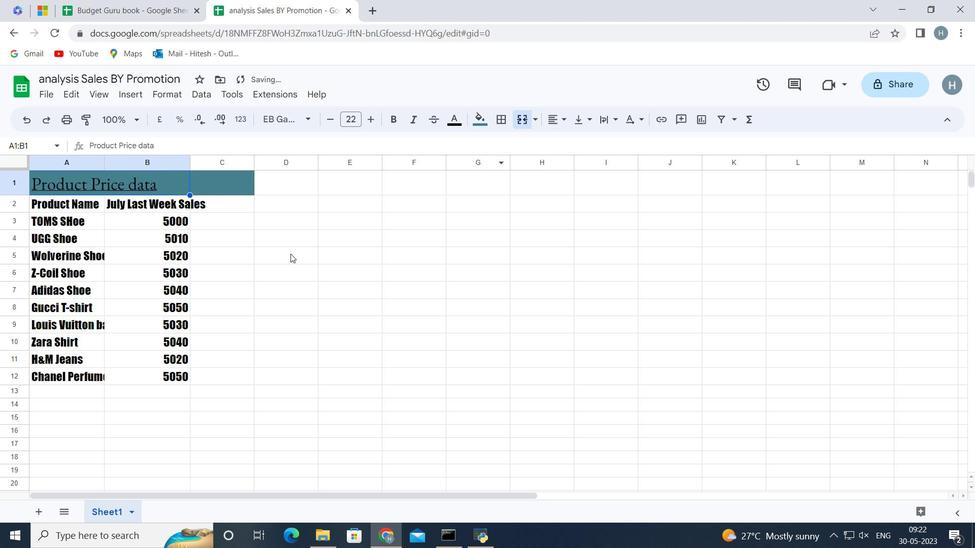 
Action: Mouse moved to (220, 184)
Screenshot: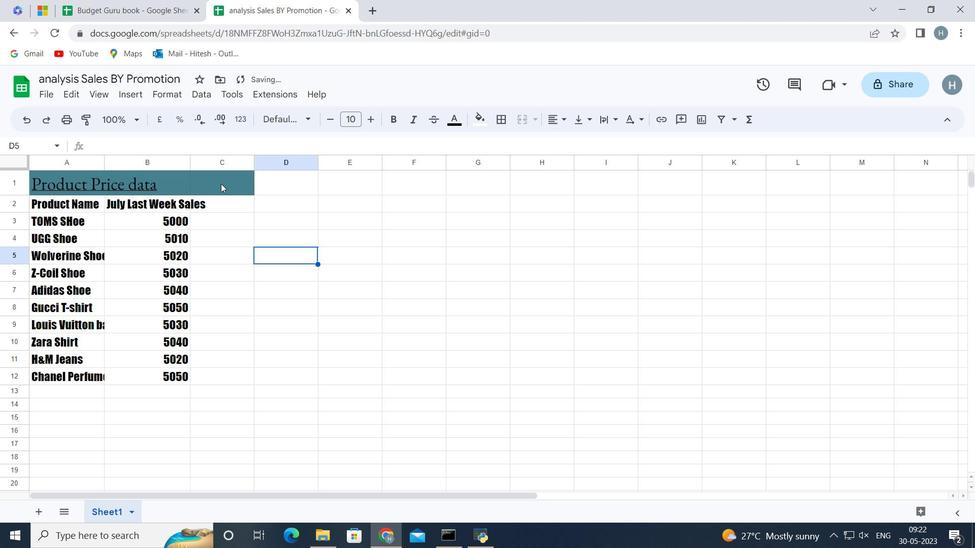 
Action: Mouse pressed left at (220, 184)
Screenshot: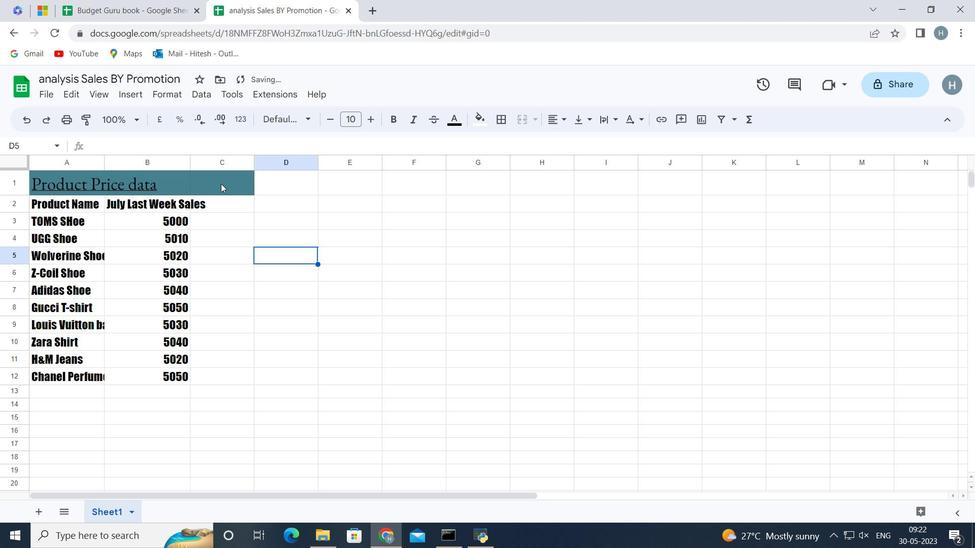 
Action: Mouse moved to (228, 180)
Screenshot: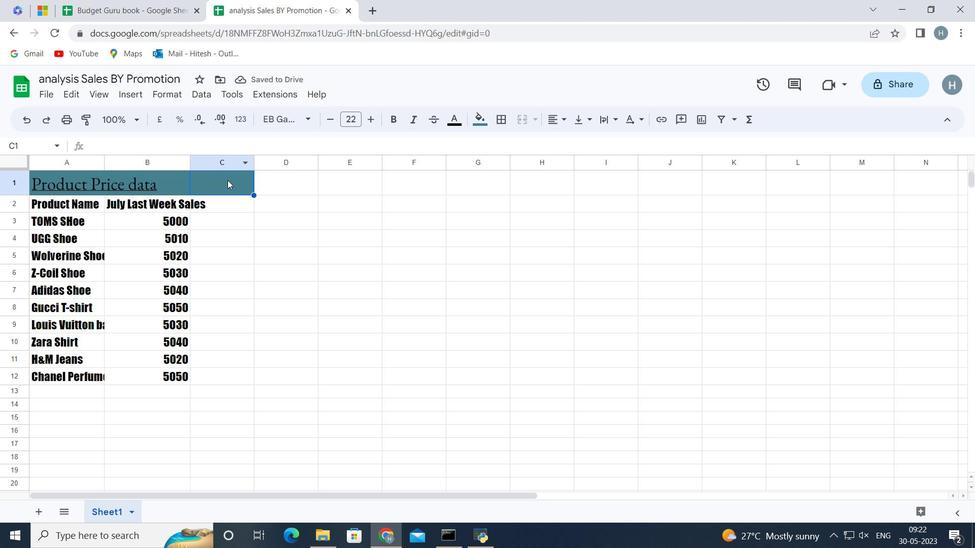 
Action: Key pressed <Key.delete>
Screenshot: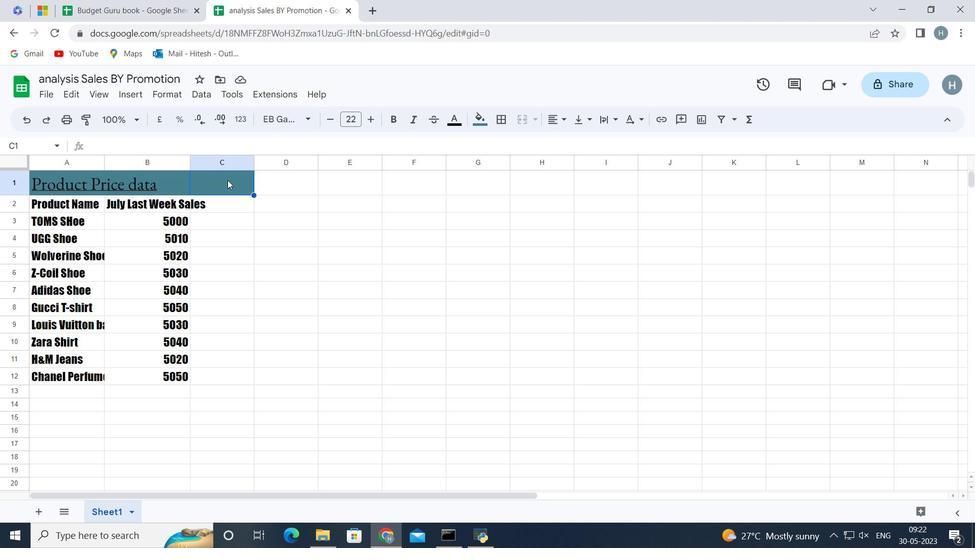 
Action: Mouse moved to (249, 243)
Screenshot: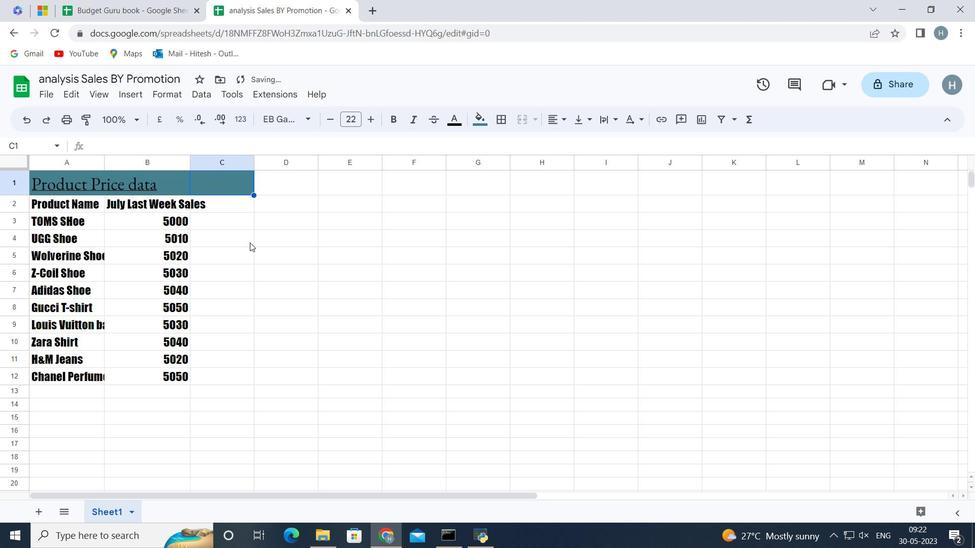 
Action: Mouse pressed left at (249, 243)
Screenshot: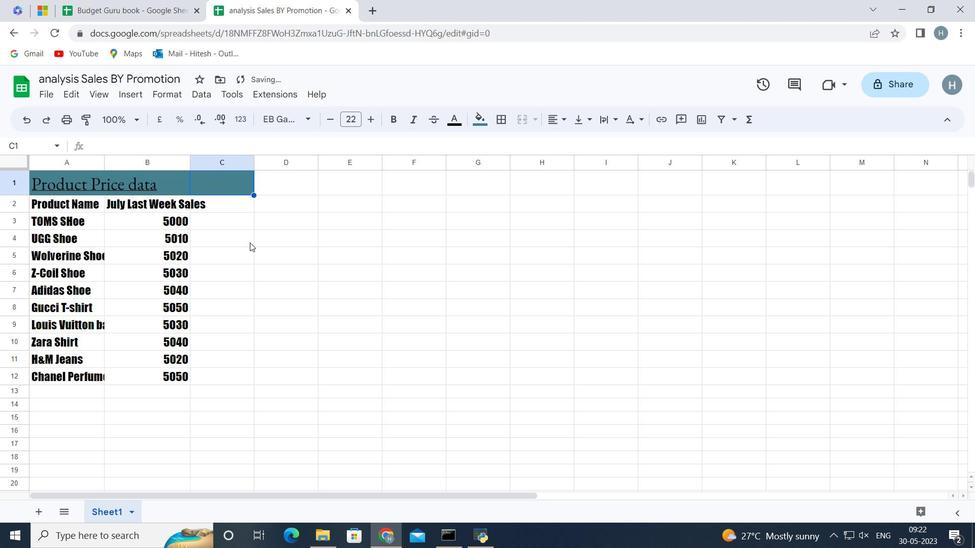
Action: Mouse moved to (218, 180)
Screenshot: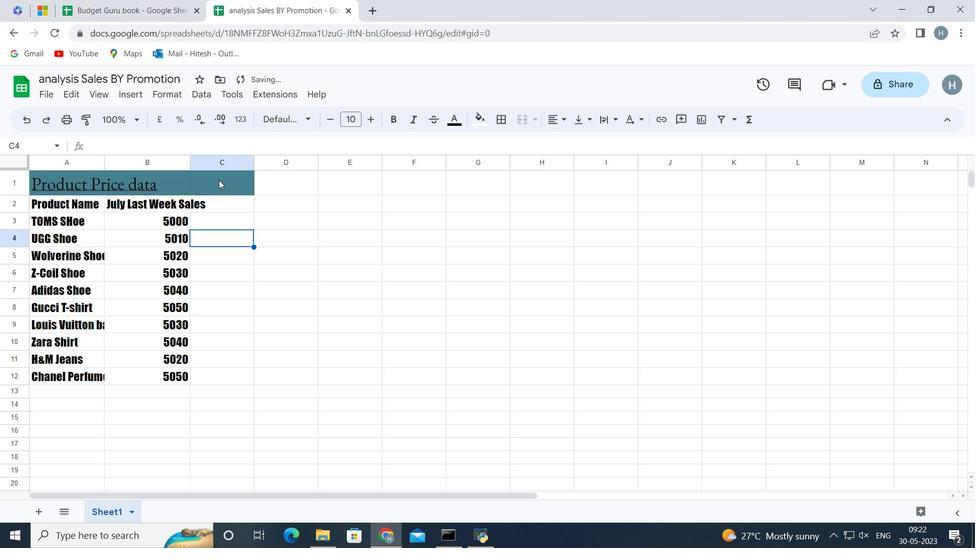 
Action: Mouse pressed left at (218, 180)
Screenshot: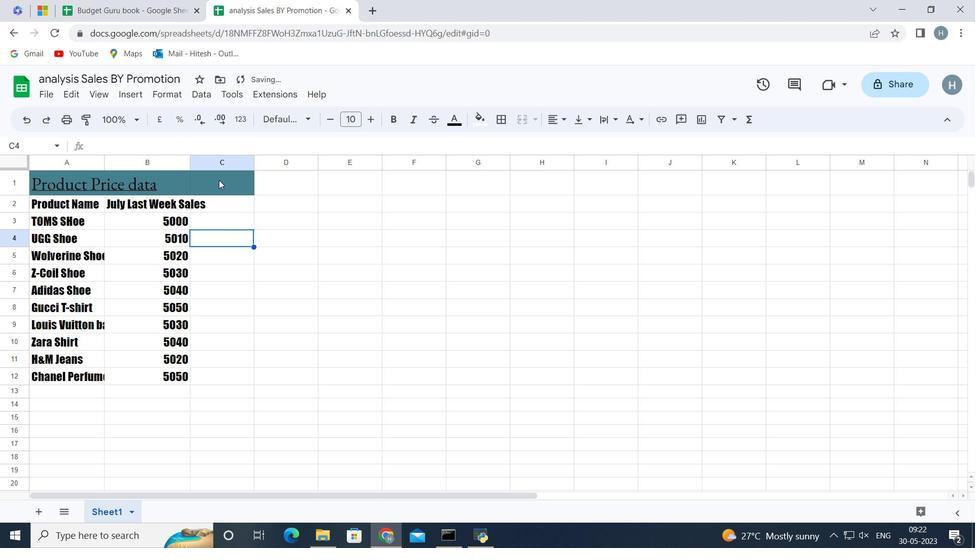 
Action: Mouse pressed right at (218, 180)
Screenshot: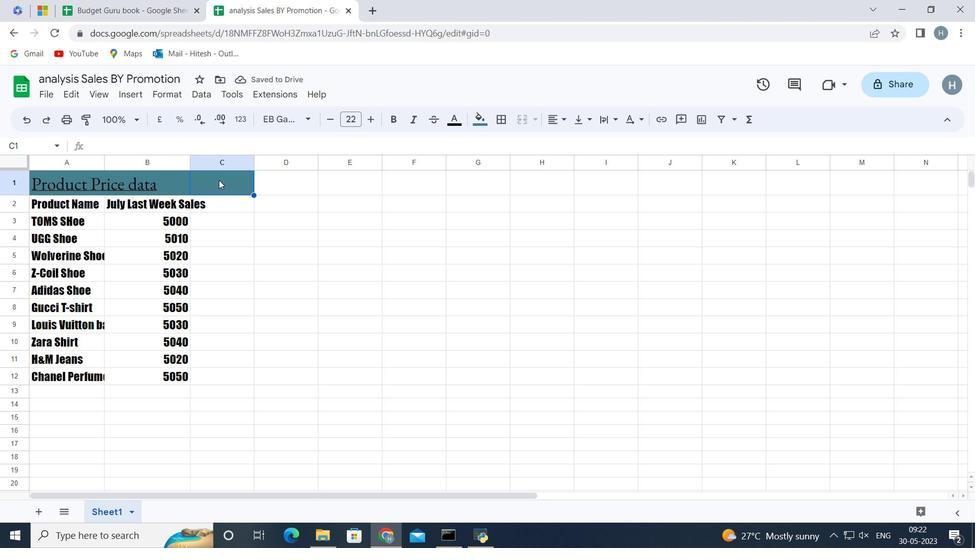 
Action: Mouse moved to (268, 133)
Screenshot: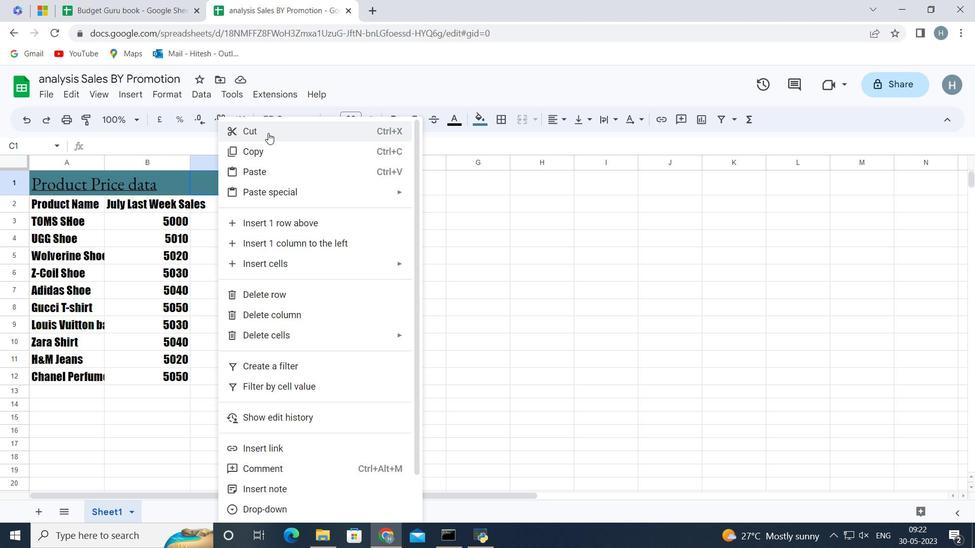 
Action: Mouse pressed left at (268, 133)
Screenshot: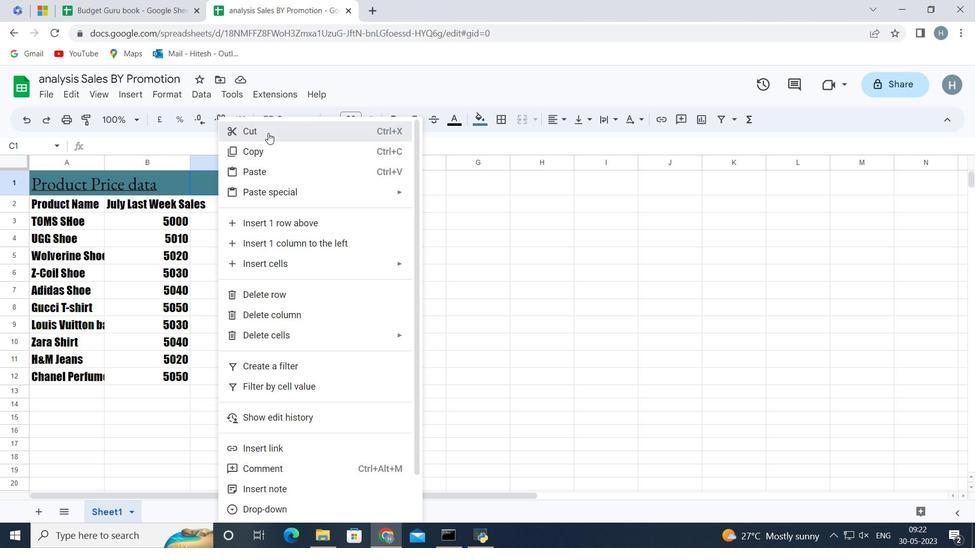 
Action: Mouse moved to (254, 217)
Screenshot: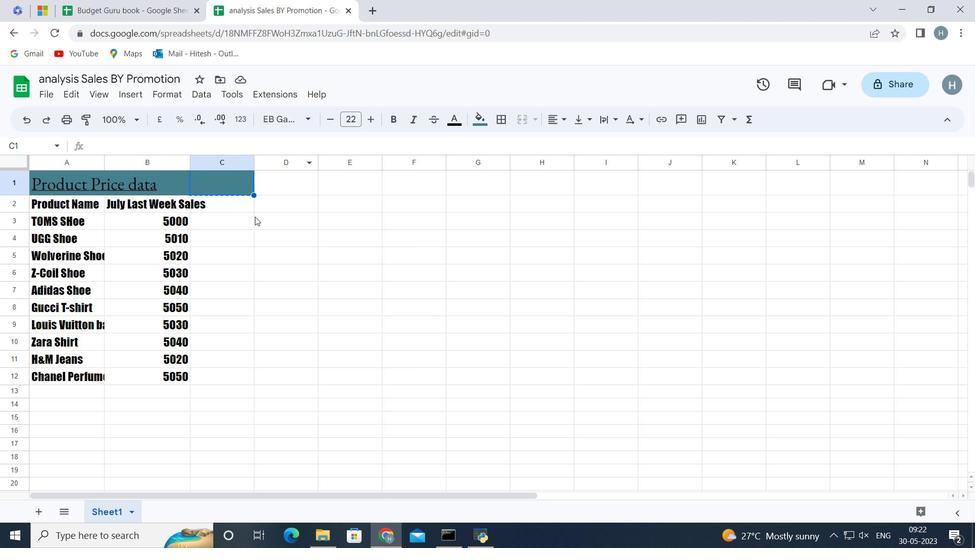 
Action: Mouse pressed left at (254, 217)
Screenshot: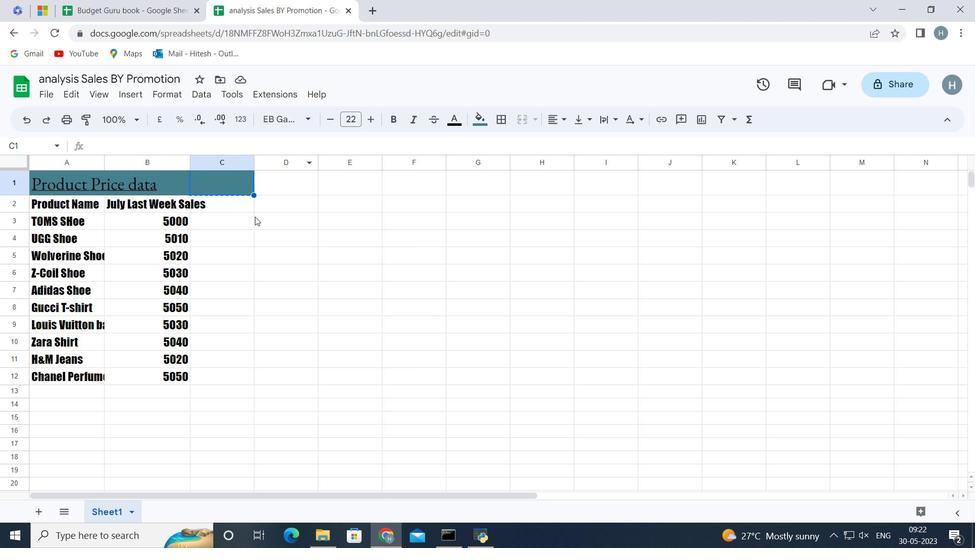 
Action: Mouse moved to (275, 176)
Screenshot: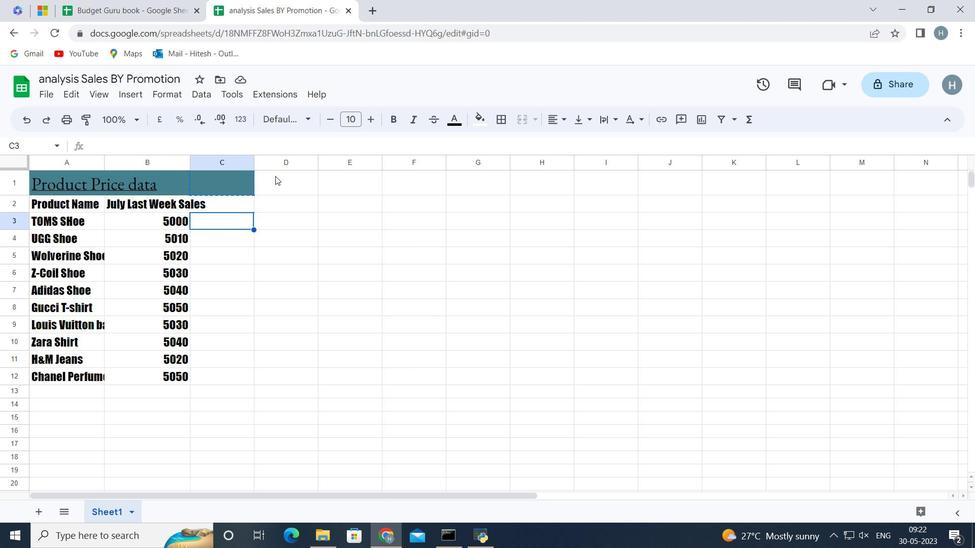 
Action: Mouse pressed left at (275, 176)
Screenshot: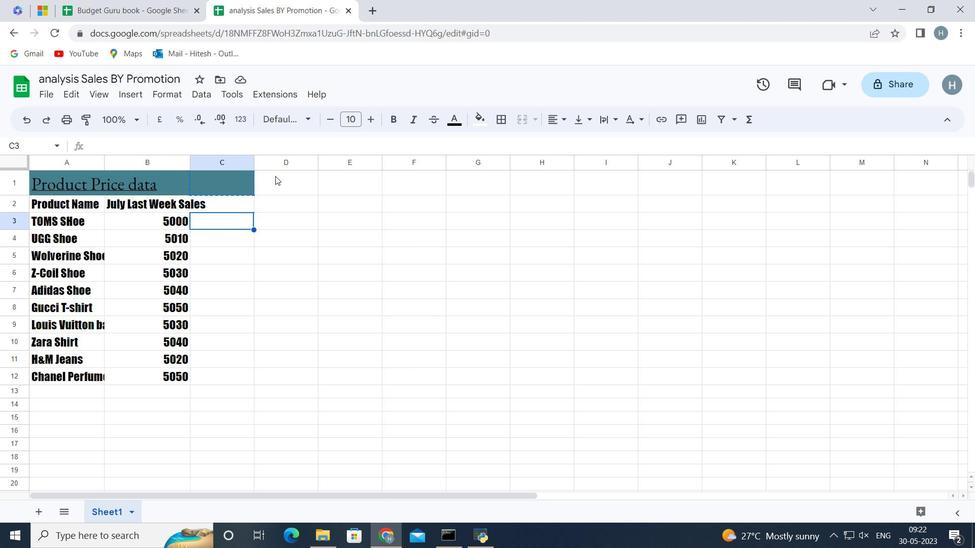 
Action: Mouse moved to (281, 206)
Screenshot: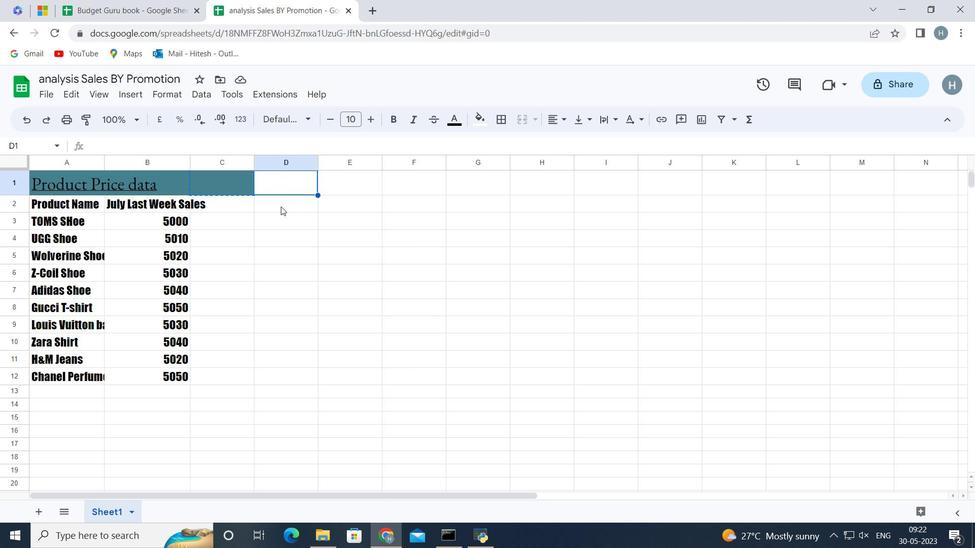 
Action: Mouse pressed left at (281, 206)
Screenshot: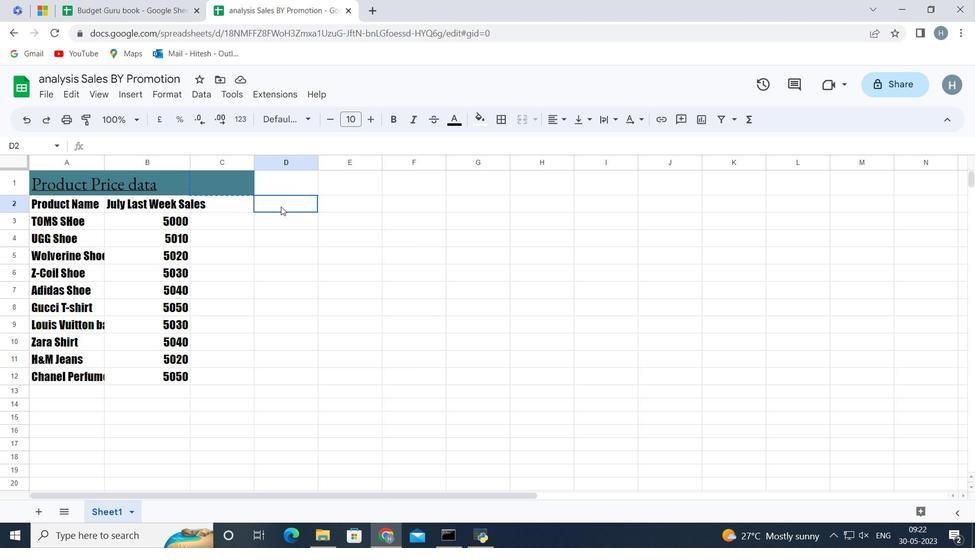 
Action: Mouse moved to (228, 186)
Screenshot: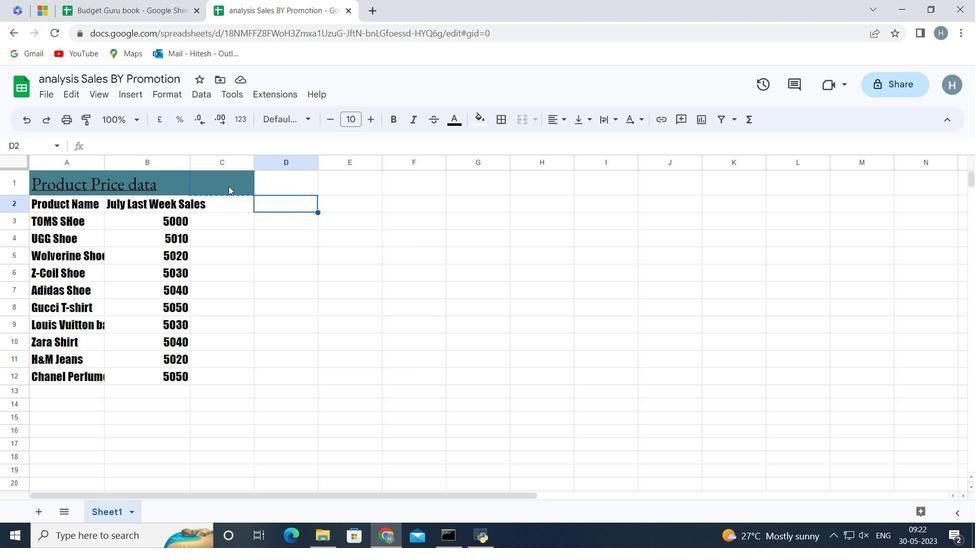 
Action: Mouse pressed left at (228, 186)
Screenshot: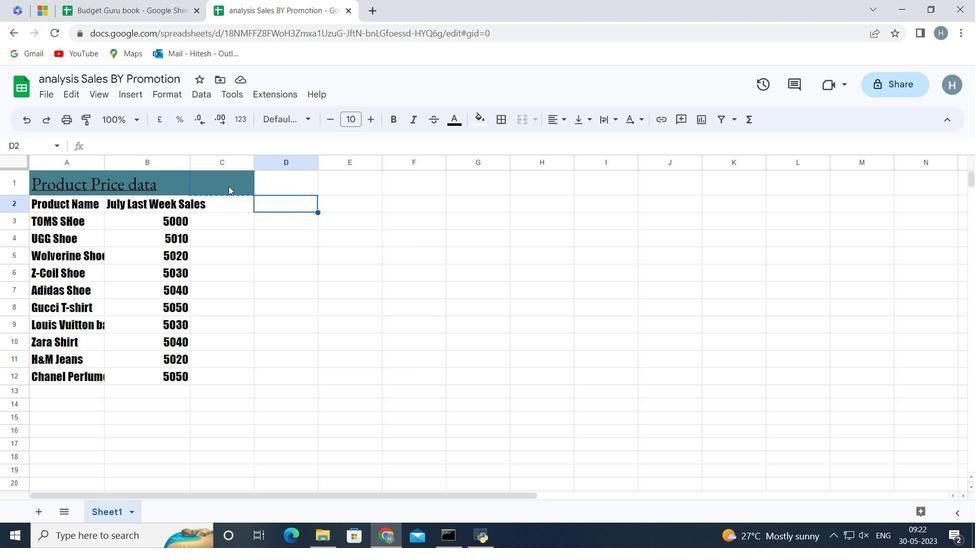 
Action: Mouse pressed right at (228, 186)
Screenshot: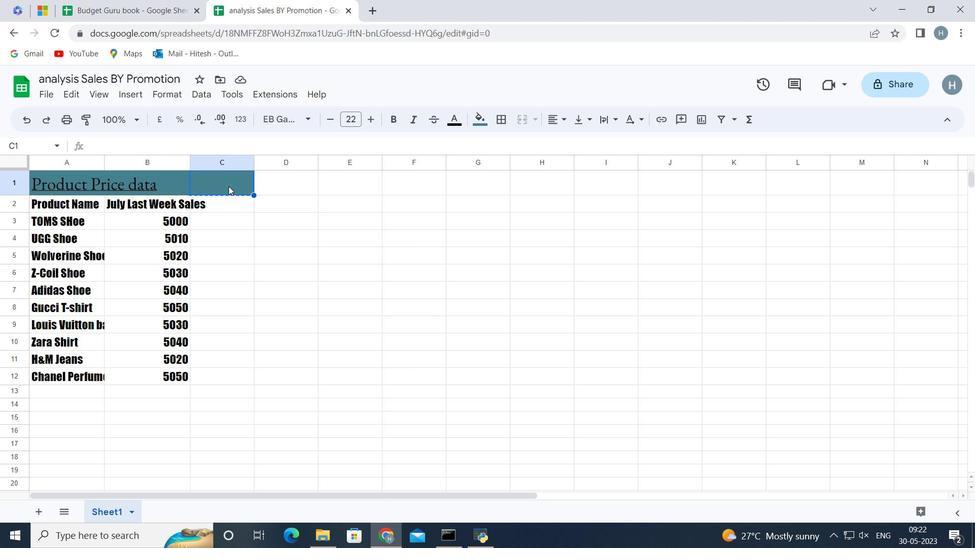 
Action: Mouse moved to (501, 279)
Screenshot: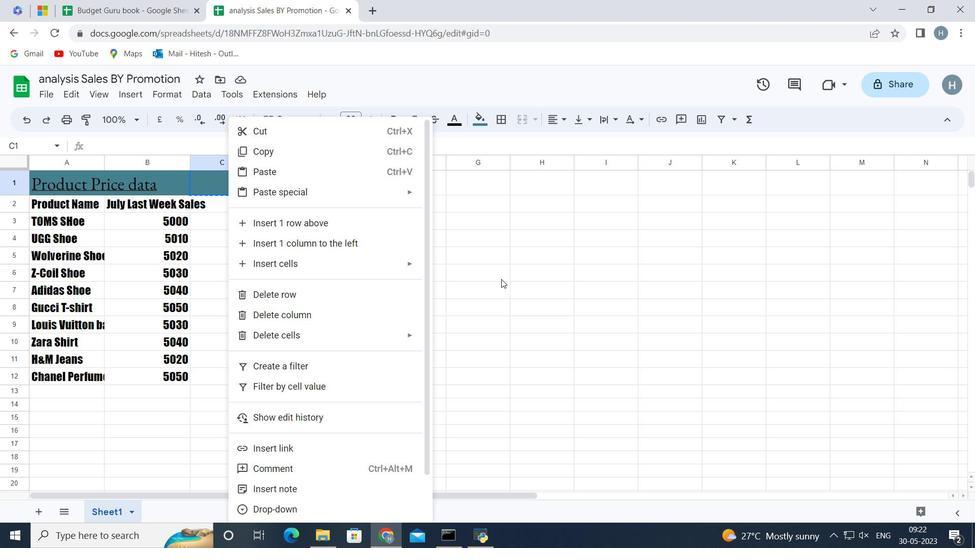 
Action: Mouse pressed left at (501, 279)
Screenshot: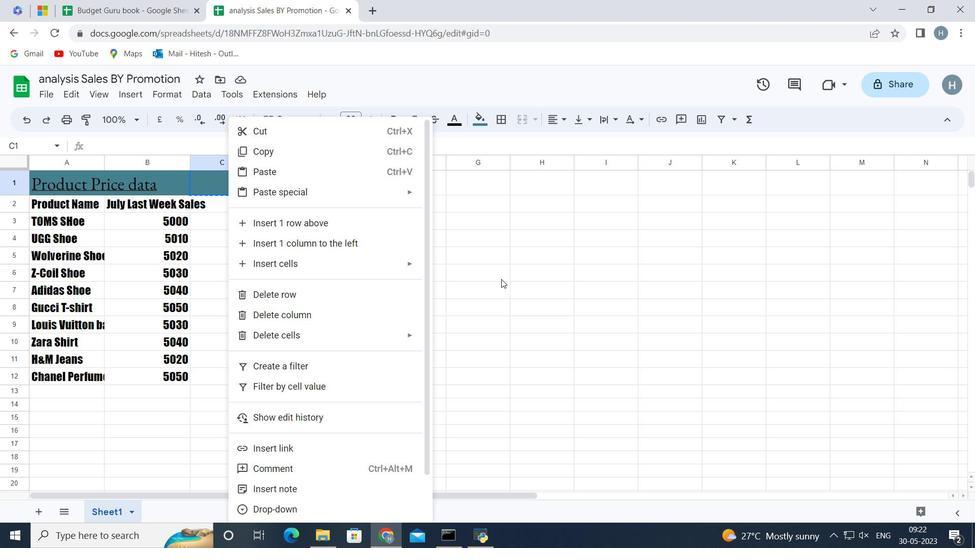 
Action: Mouse moved to (111, 468)
Screenshot: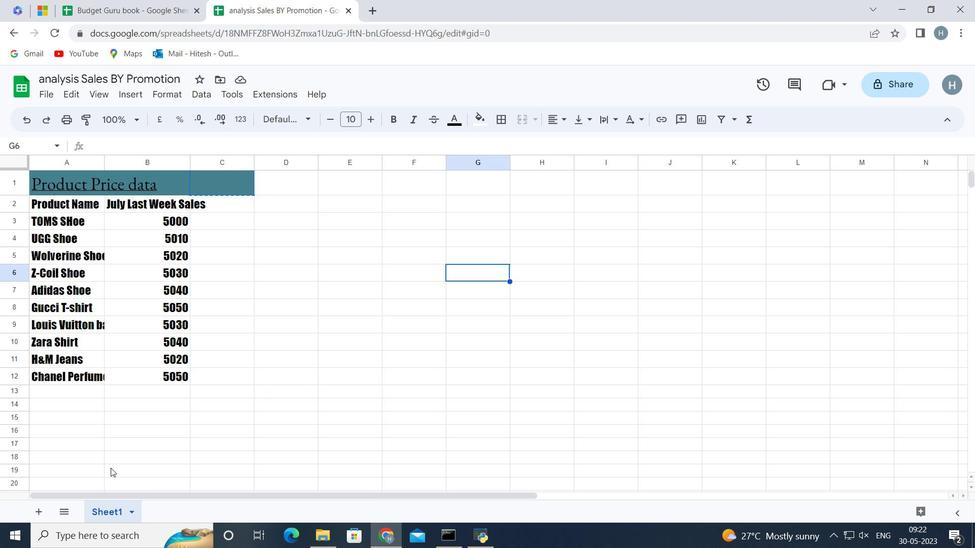 
Action: Mouse pressed left at (111, 468)
Screenshot: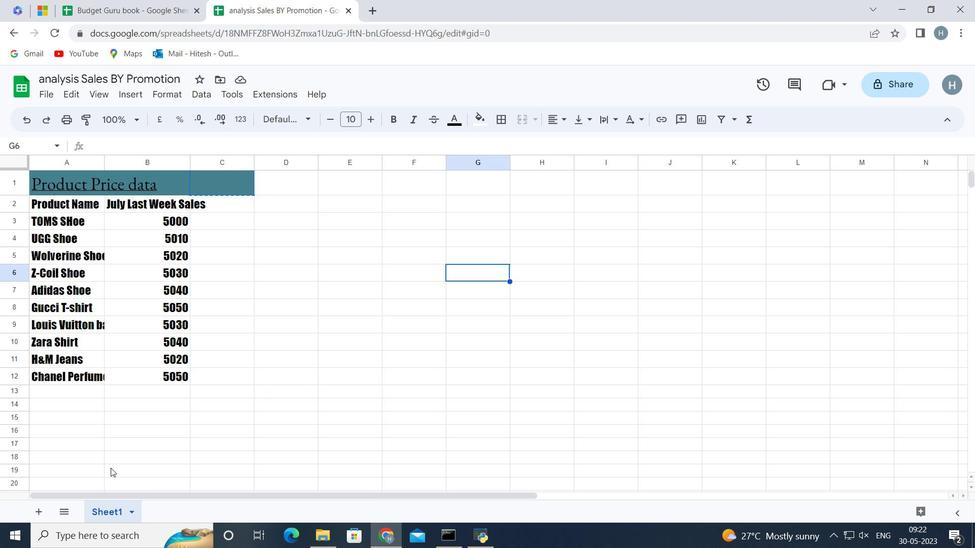 
Action: Mouse pressed left at (111, 468)
Screenshot: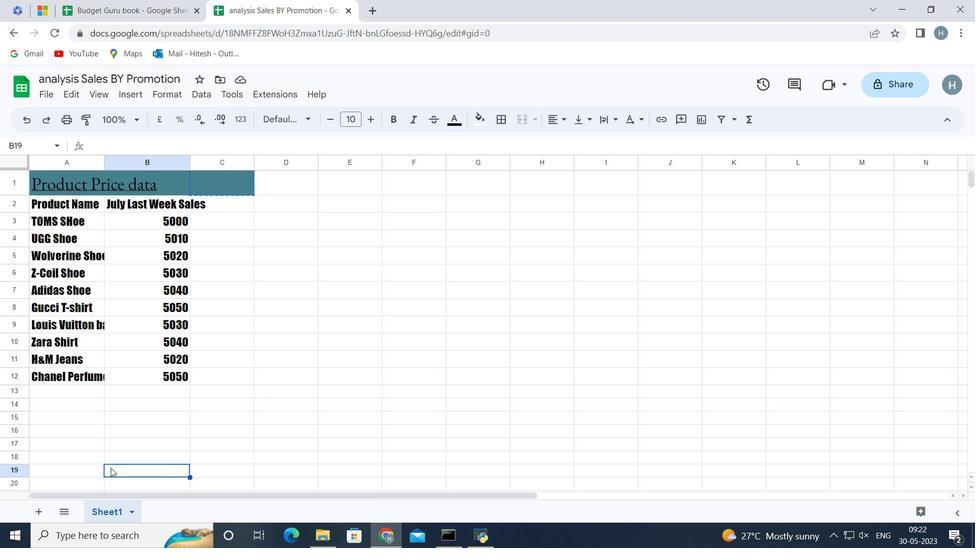
Action: Mouse moved to (202, 409)
Screenshot: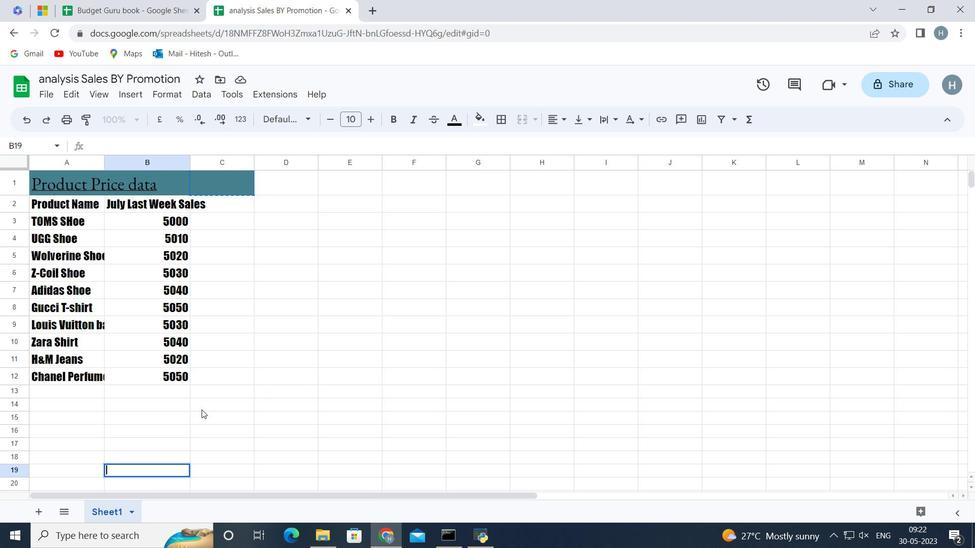 
Action: Mouse pressed left at (202, 409)
Screenshot: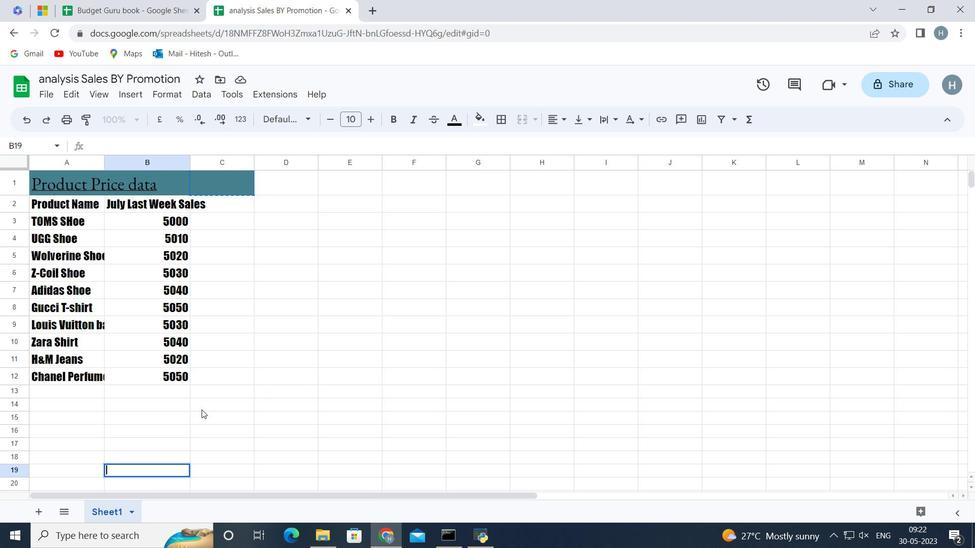 
Action: Mouse moved to (50, 179)
Screenshot: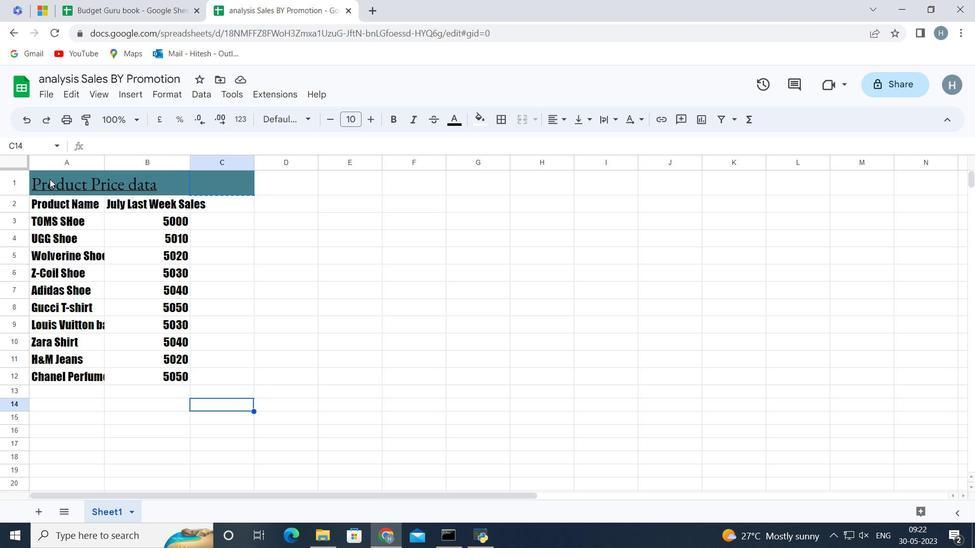 
Action: Mouse pressed left at (50, 179)
Screenshot: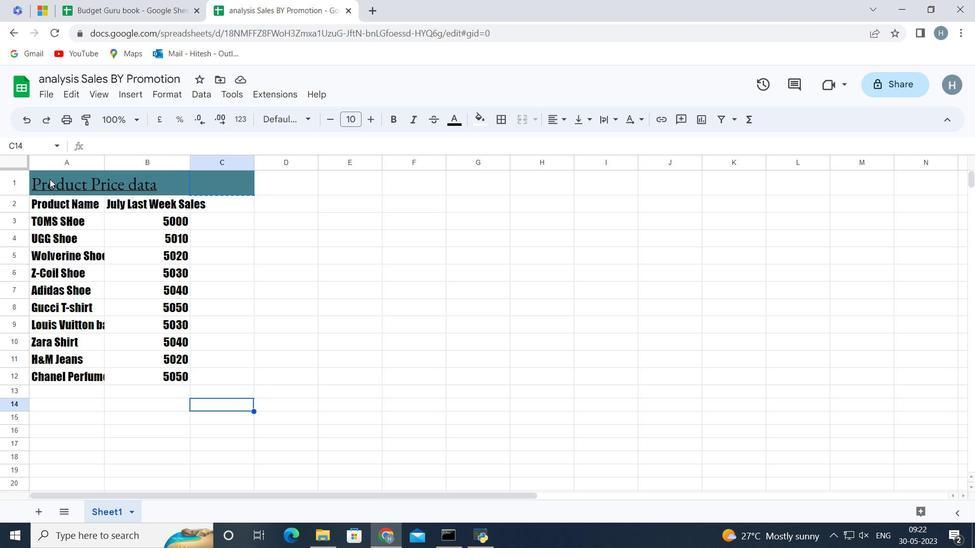 
Action: Key pressed <Key.shift><Key.right><Key.left><Key.down><Key.down><Key.down><Key.down><Key.down><Key.down><Key.down><Key.down><Key.down><Key.down>
Screenshot: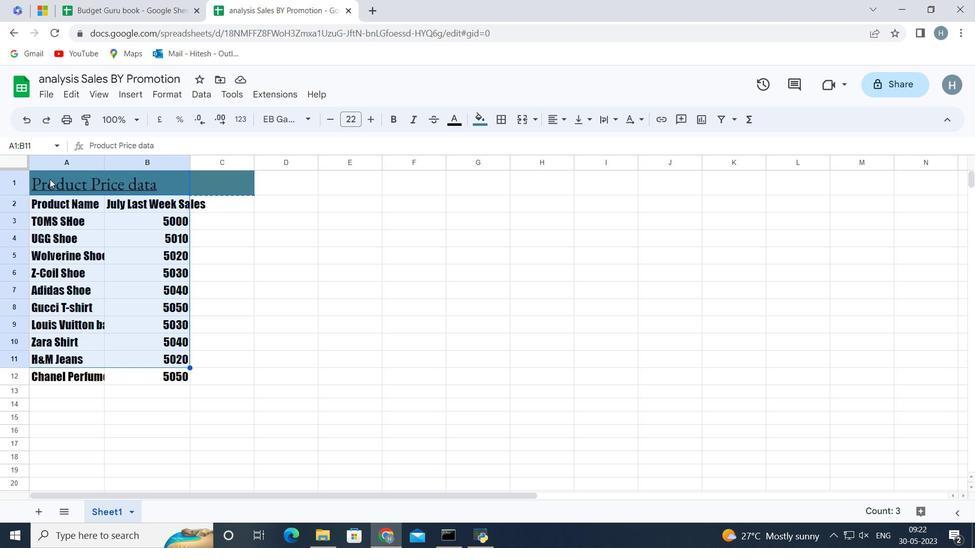 
Action: Mouse moved to (164, 431)
Screenshot: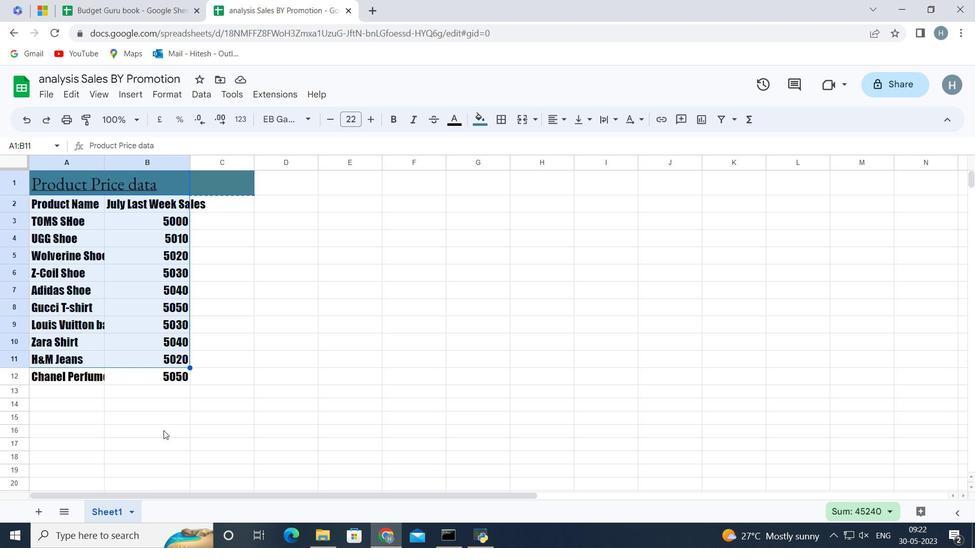 
Action: Mouse pressed left at (164, 431)
Screenshot: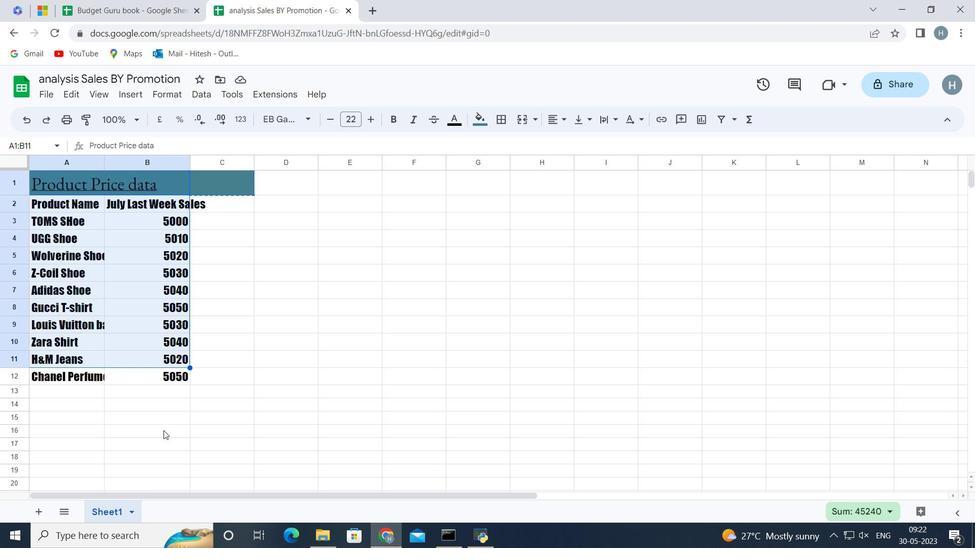 
Action: Mouse moved to (129, 163)
Screenshot: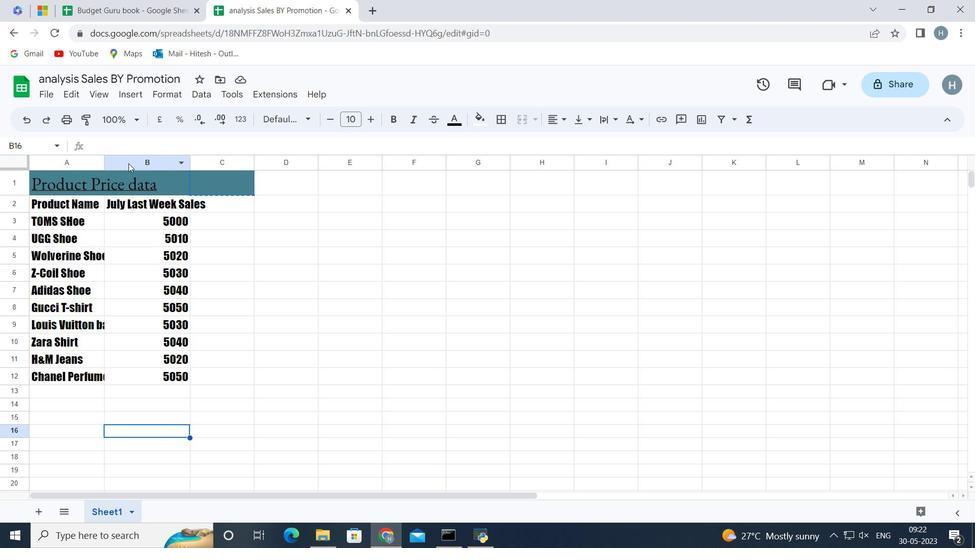 
Action: Mouse pressed left at (129, 163)
Screenshot: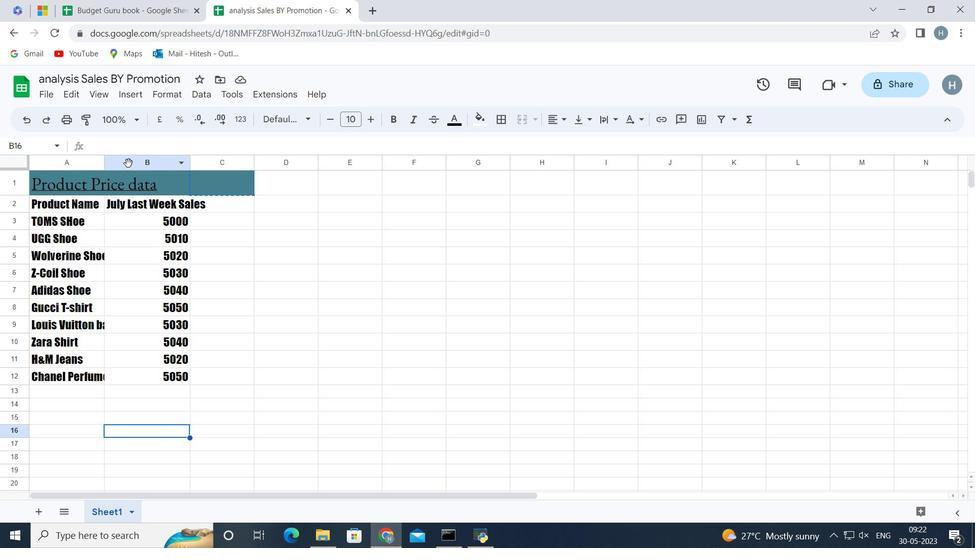 
Action: Mouse moved to (192, 165)
Screenshot: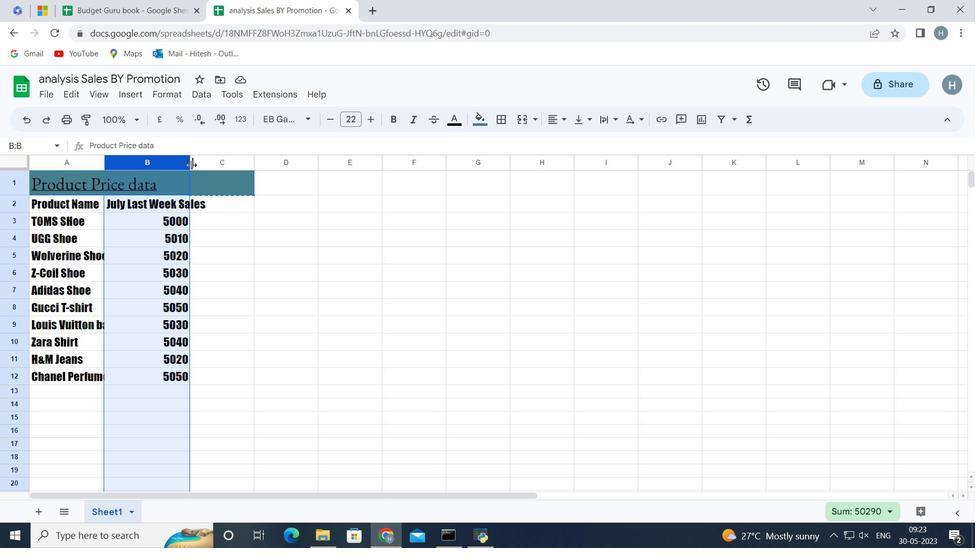 
Action: Mouse pressed left at (192, 165)
Screenshot: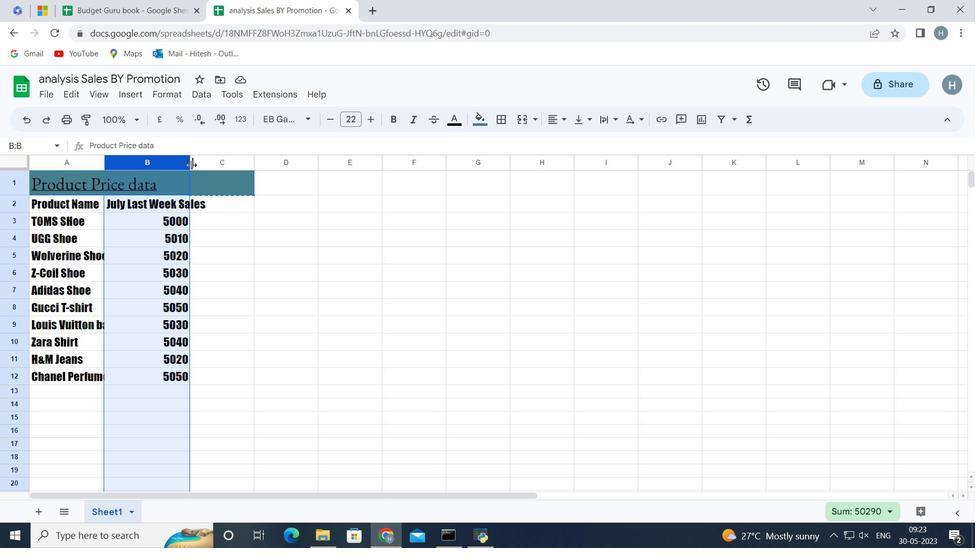 
Action: Mouse pressed left at (192, 165)
Screenshot: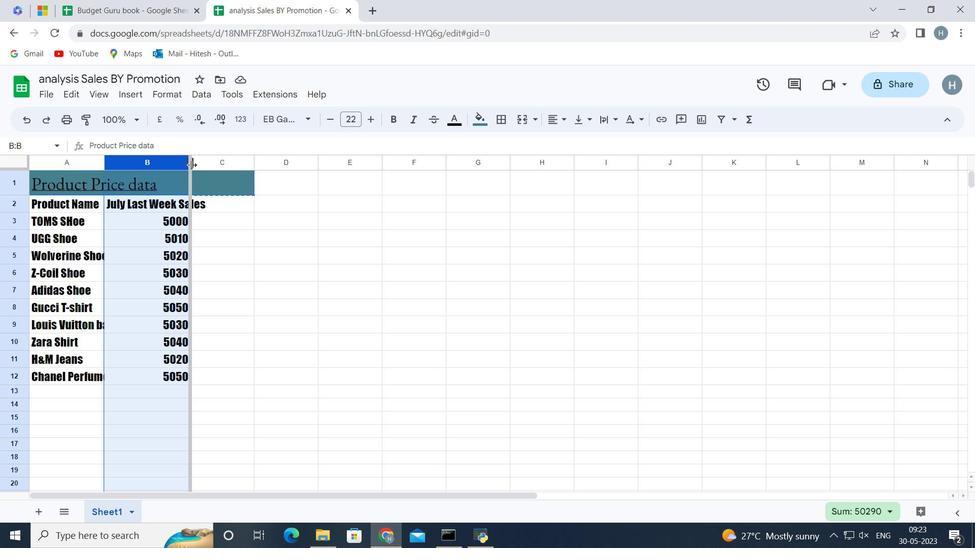 
Action: Mouse moved to (266, 415)
Screenshot: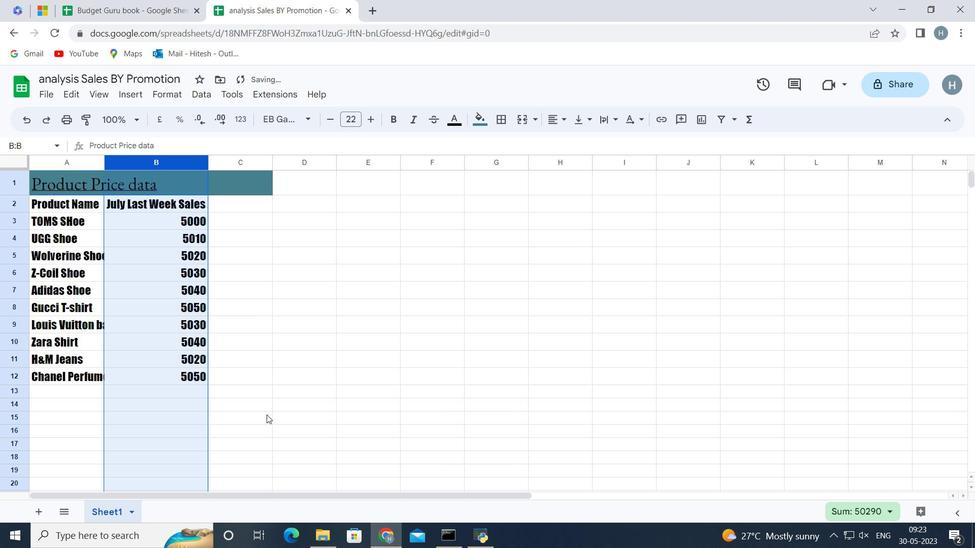 
Action: Mouse pressed left at (266, 415)
Screenshot: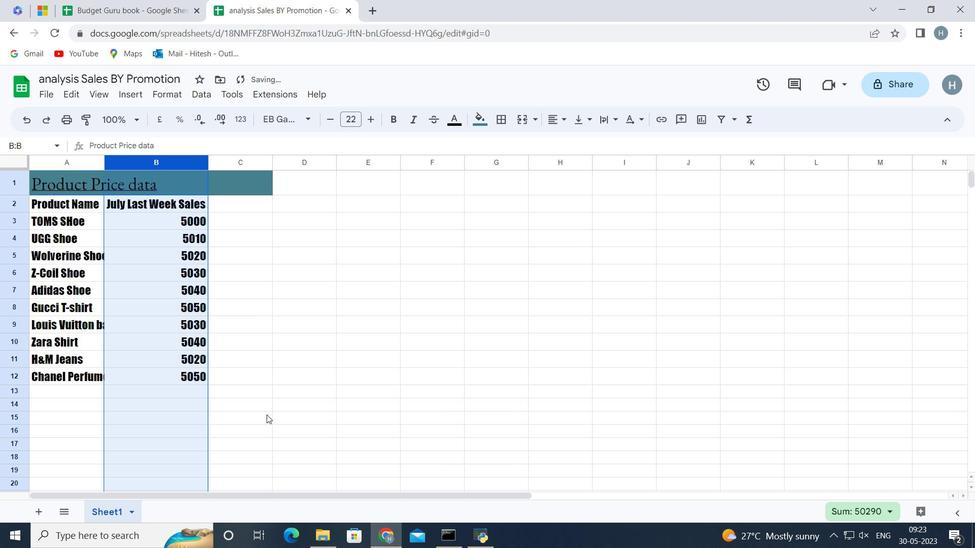 
Action: Mouse moved to (40, 178)
Screenshot: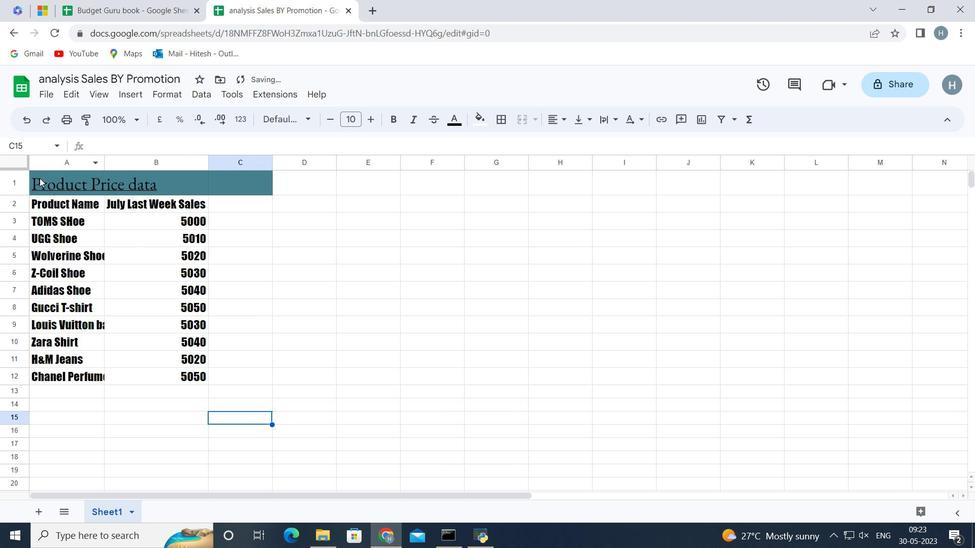 
Action: Mouse pressed left at (40, 178)
Screenshot: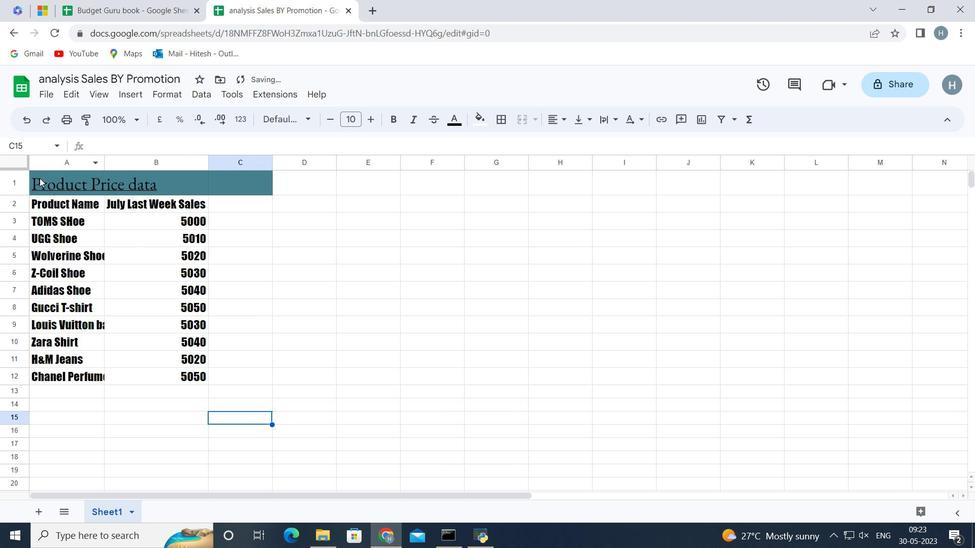 
Action: Key pressed <Key.shift><Key.down><Key.down><Key.down><Key.down><Key.down><Key.down><Key.down><Key.down><Key.down><Key.down><Key.down>
Screenshot: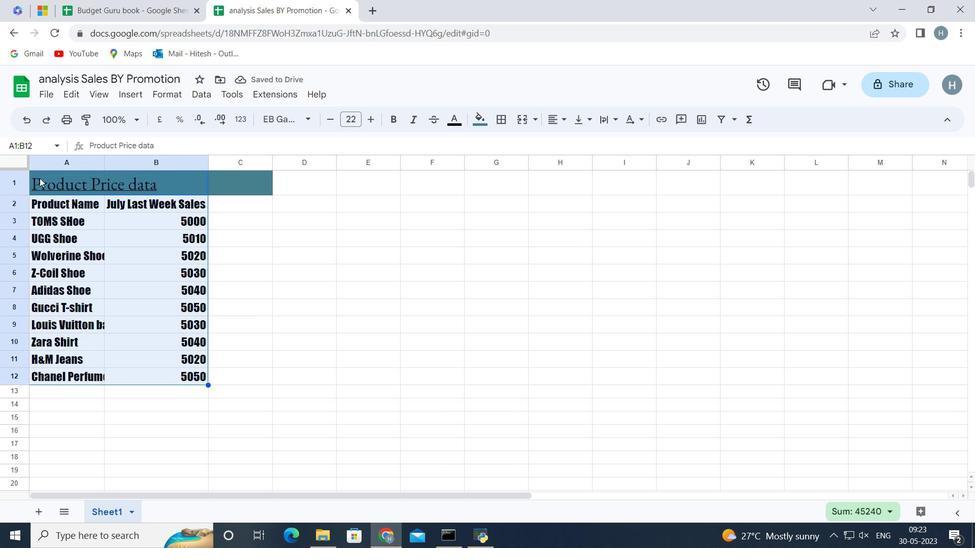 
Action: Mouse moved to (558, 124)
Screenshot: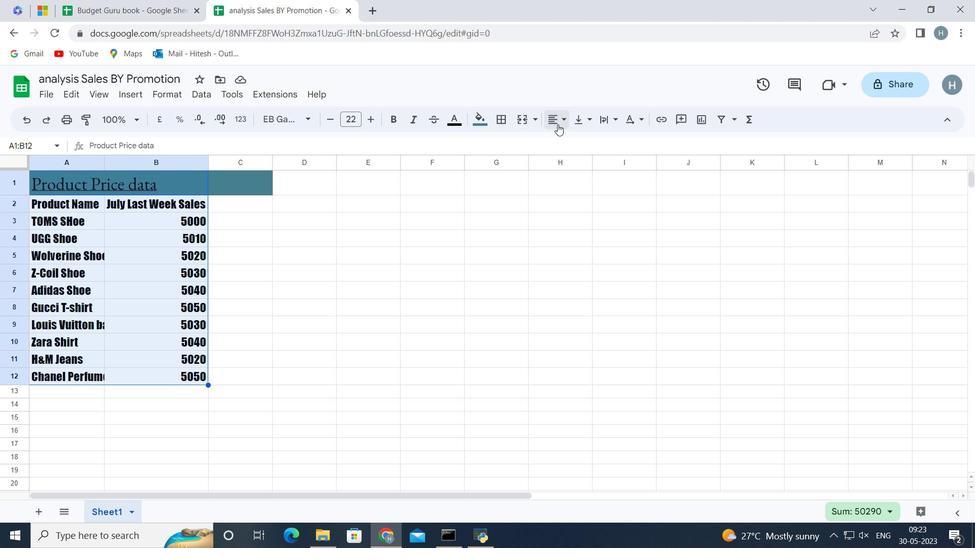 
Action: Mouse pressed left at (558, 124)
Screenshot: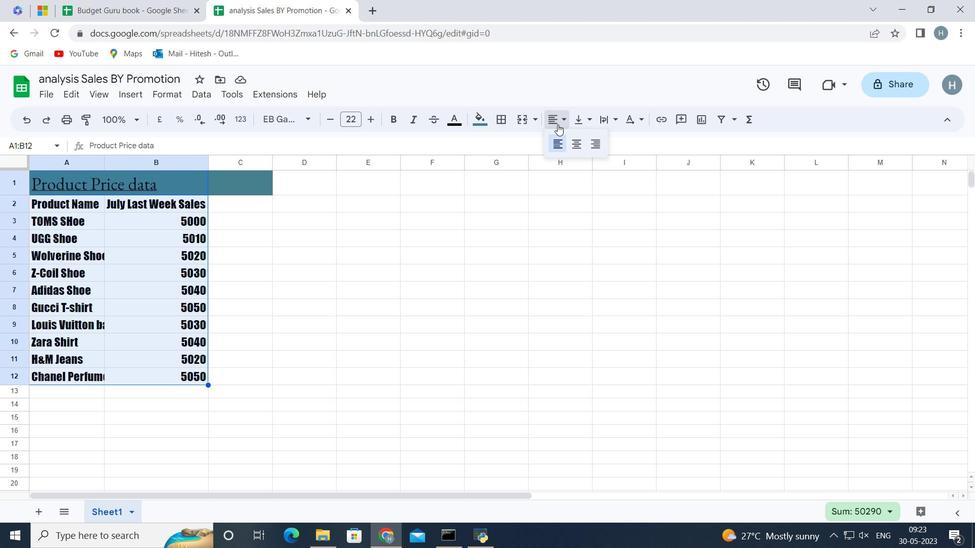 
Action: Mouse moved to (595, 143)
Screenshot: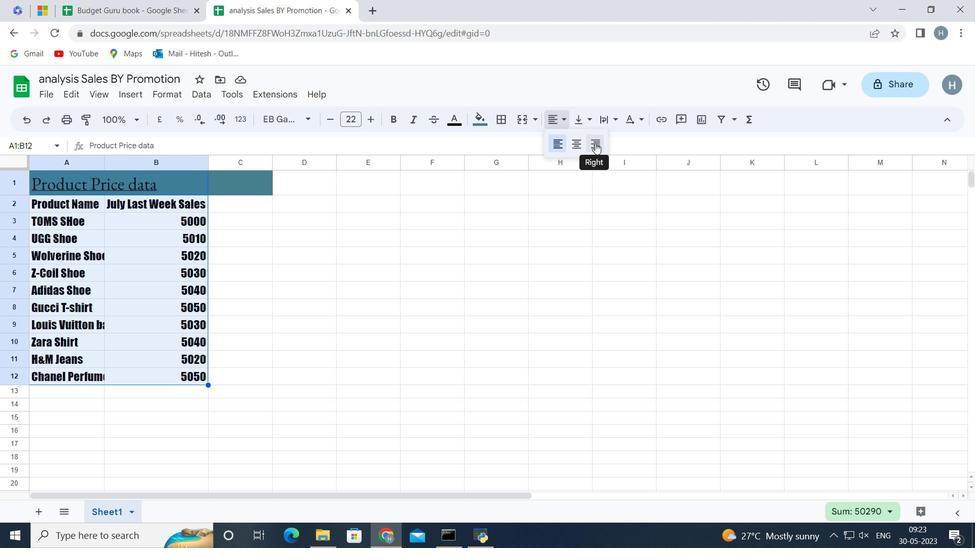 
Action: Mouse pressed left at (595, 143)
Screenshot: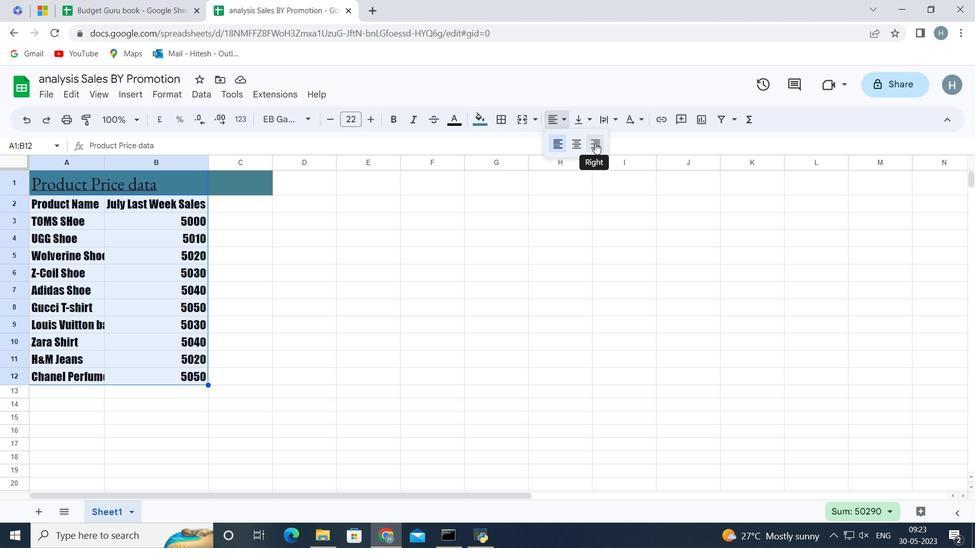 
Action: Mouse moved to (236, 431)
Screenshot: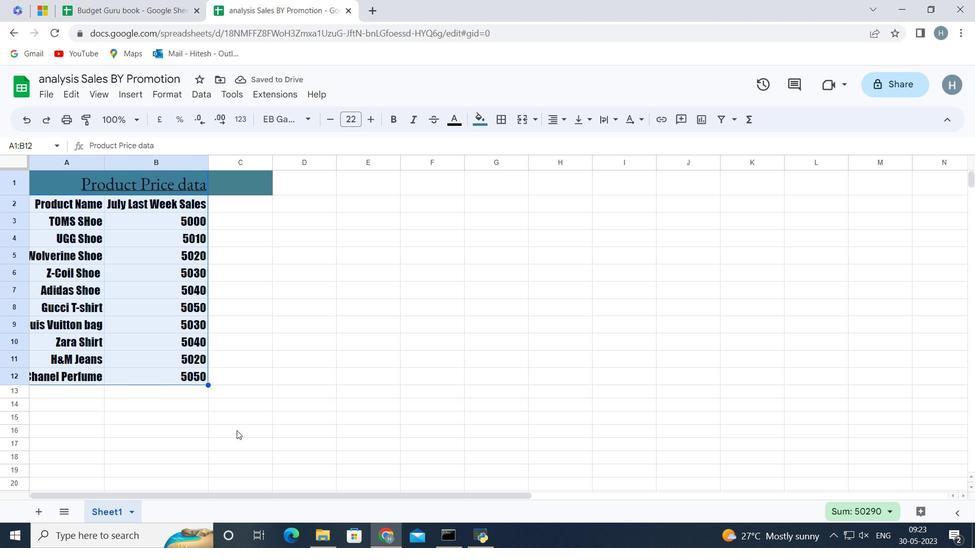 
Action: Mouse pressed left at (236, 431)
Screenshot: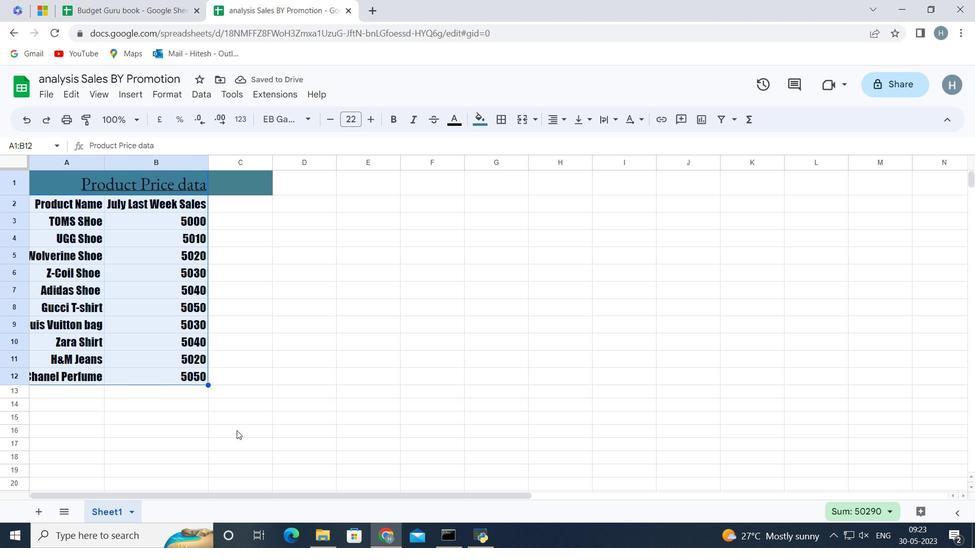 
Action: Mouse moved to (160, 435)
Screenshot: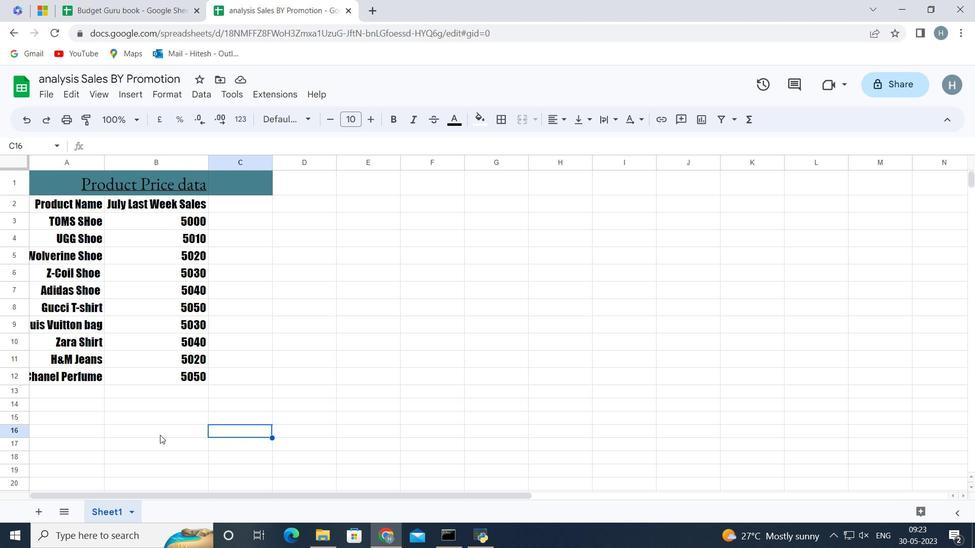 
Action: Mouse pressed left at (160, 435)
Screenshot: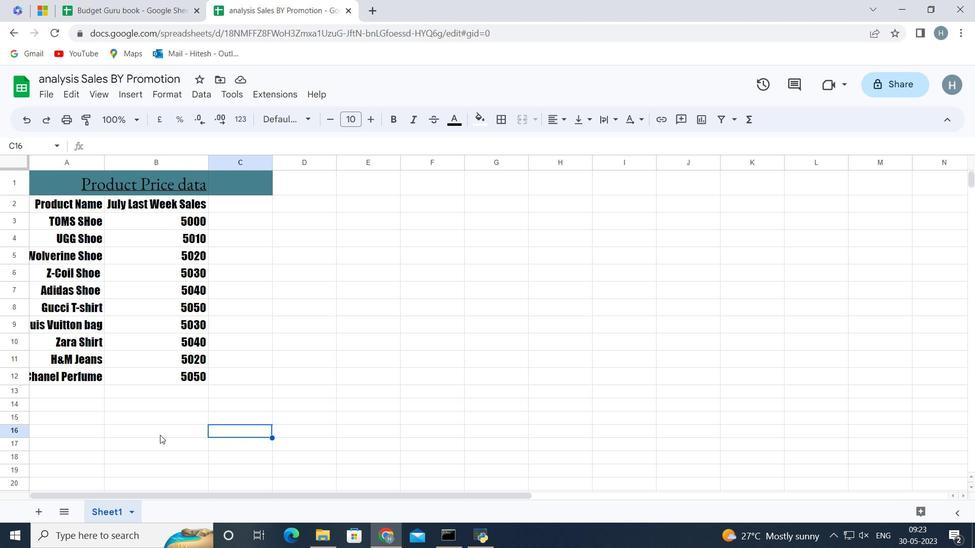 
